 Task: Search one way flight ticket for 4 adults, 2 children, 2 infants in seat and 1 infant on lap in premium economy from Erie: Erie International Airport (tom Ridge Field) to Raleigh: Raleigh-durham International Airport on 8-5-2023. Choice of flights is Royal air maroc. Number of bags: 2 checked bags. Price is upto 108000. Outbound departure time preference is 15:15.
Action: Mouse moved to (262, 252)
Screenshot: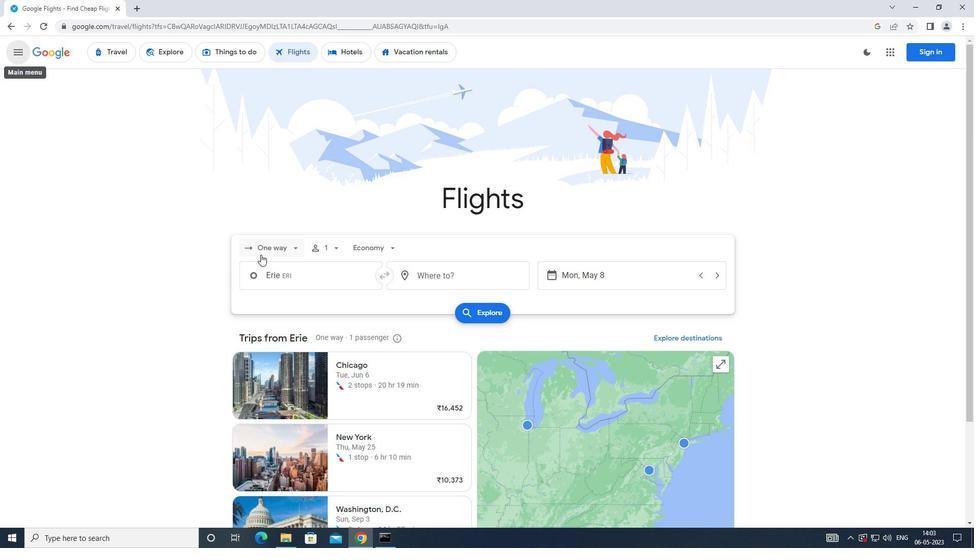 
Action: Mouse pressed left at (262, 252)
Screenshot: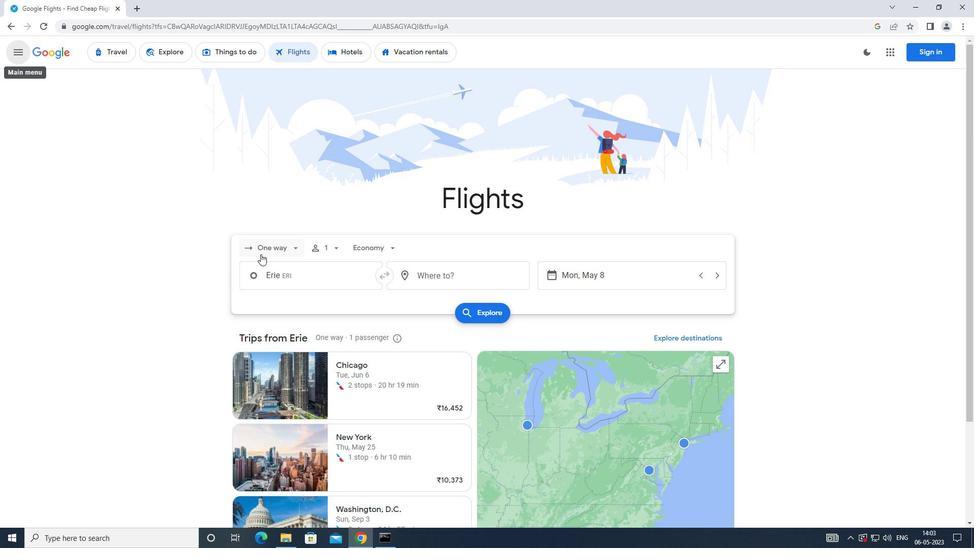 
Action: Mouse moved to (276, 289)
Screenshot: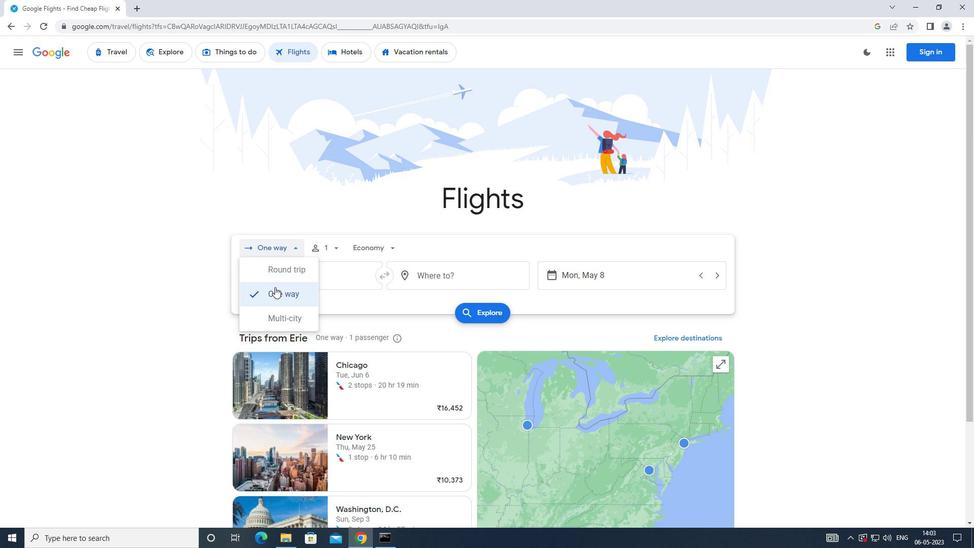 
Action: Mouse pressed left at (276, 289)
Screenshot: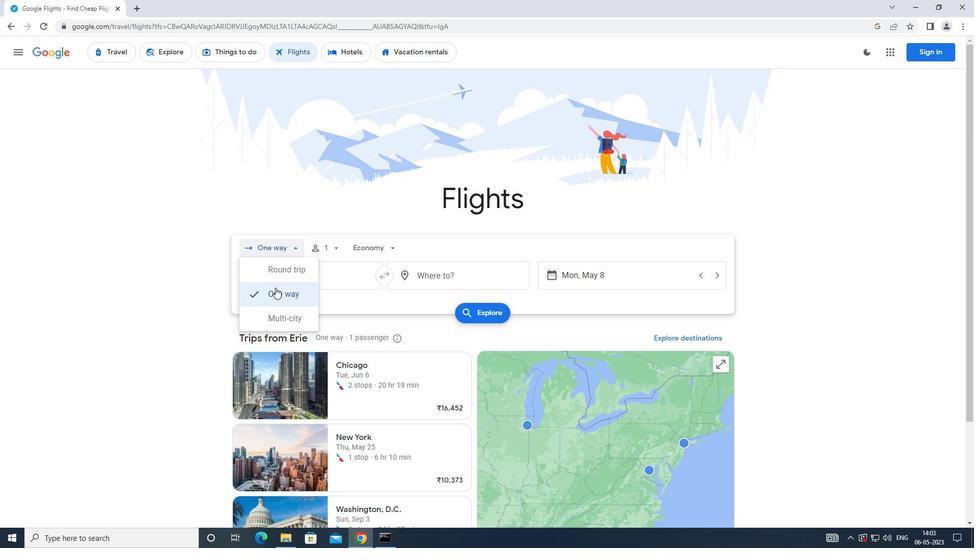 
Action: Mouse moved to (332, 248)
Screenshot: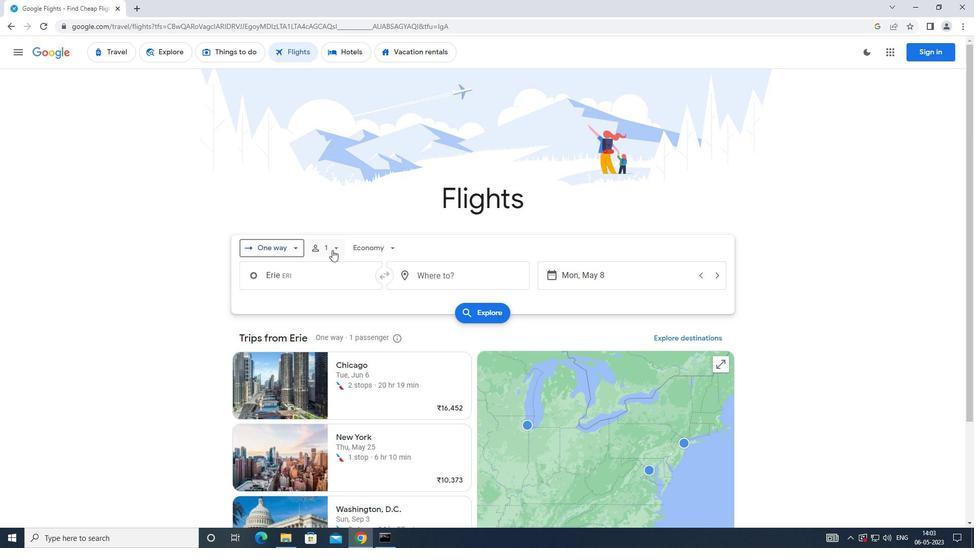 
Action: Mouse pressed left at (332, 248)
Screenshot: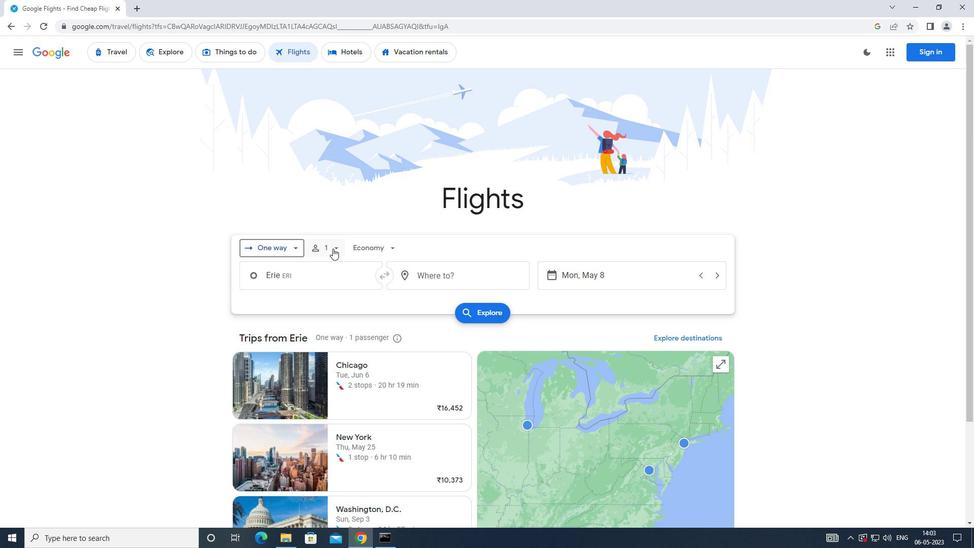
Action: Mouse moved to (411, 273)
Screenshot: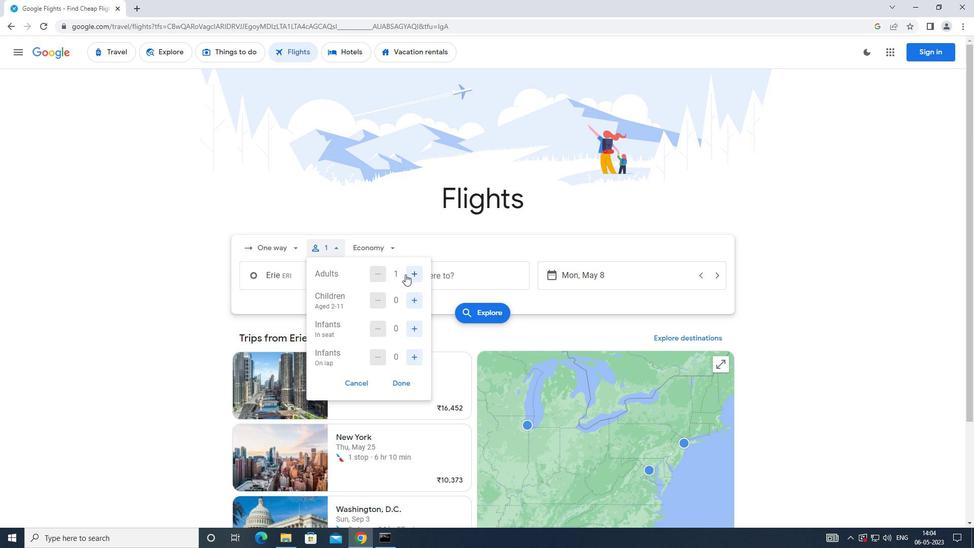 
Action: Mouse pressed left at (411, 273)
Screenshot: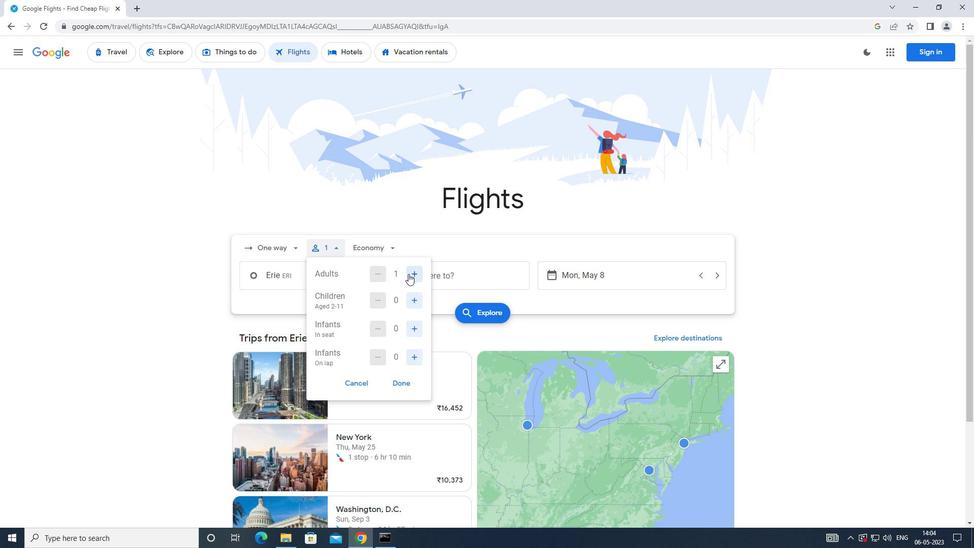 
Action: Mouse pressed left at (411, 273)
Screenshot: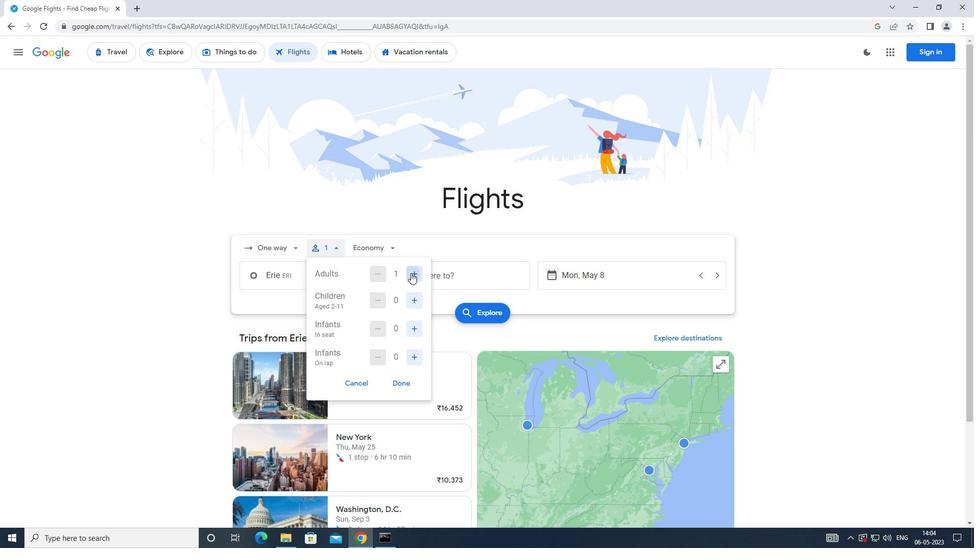 
Action: Mouse pressed left at (411, 273)
Screenshot: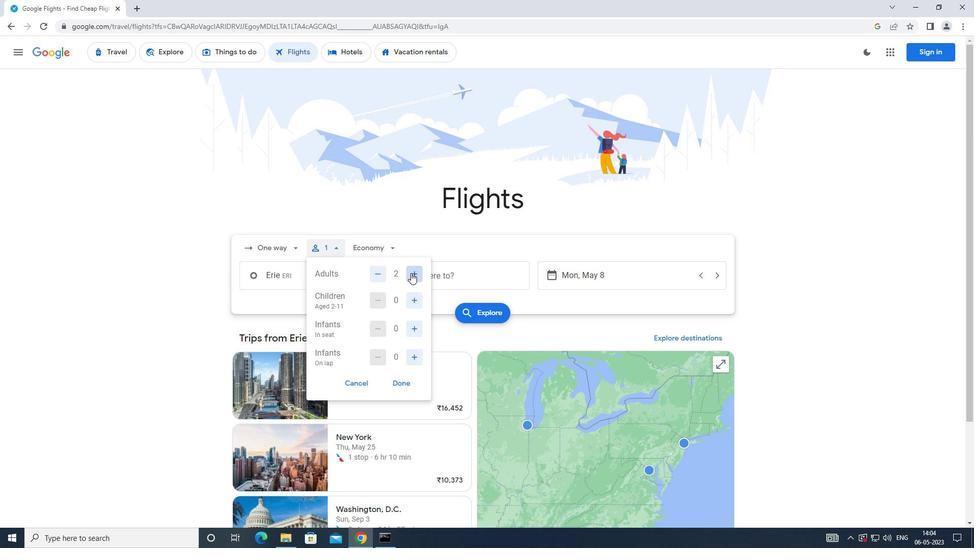 
Action: Mouse moved to (411, 297)
Screenshot: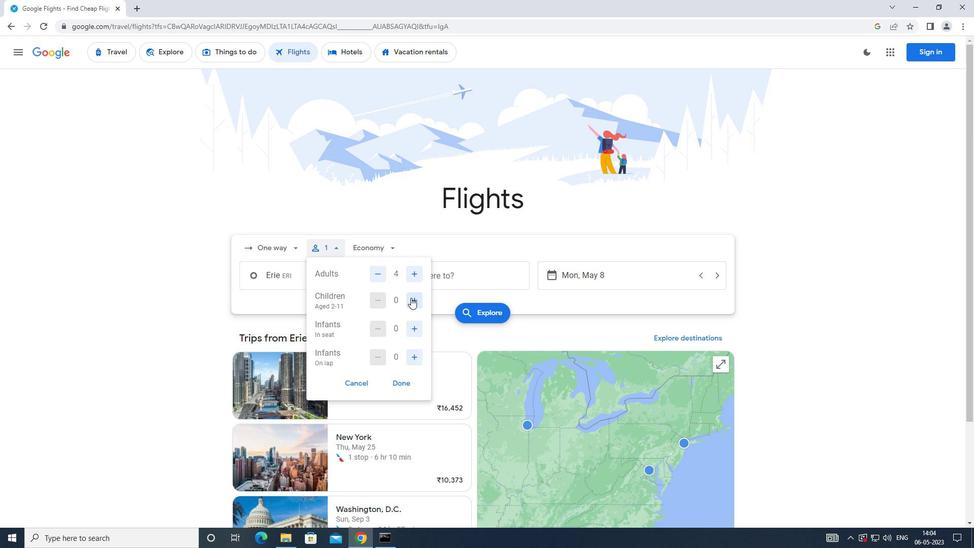 
Action: Mouse pressed left at (411, 297)
Screenshot: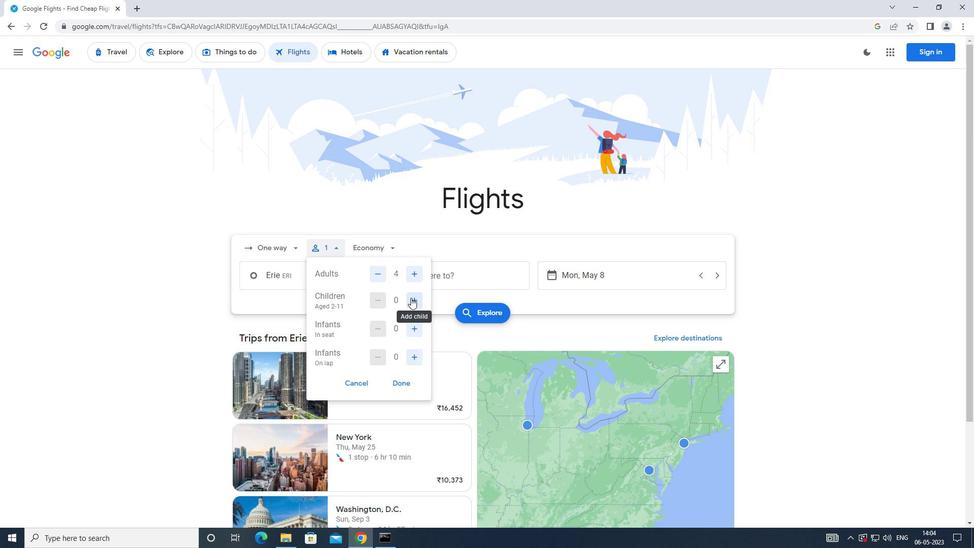 
Action: Mouse moved to (411, 298)
Screenshot: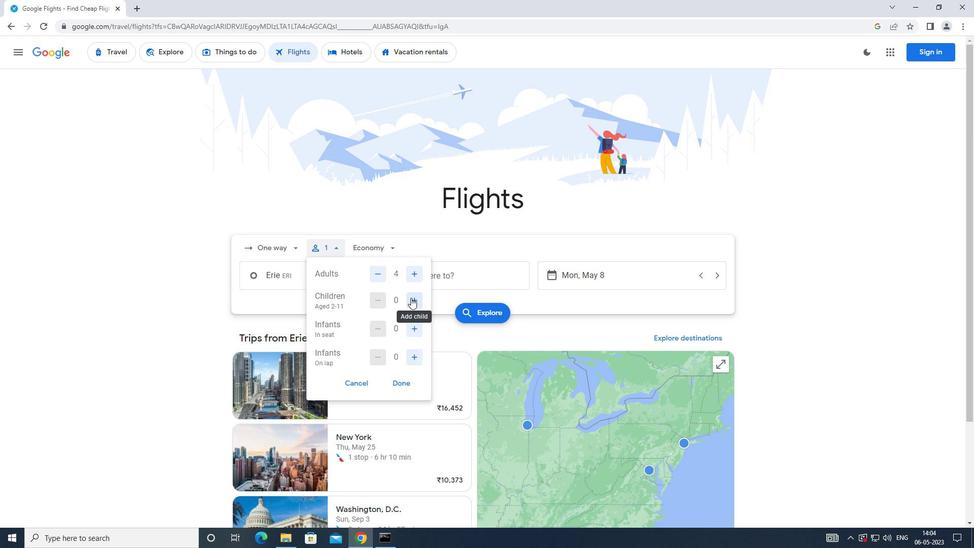 
Action: Mouse pressed left at (411, 298)
Screenshot: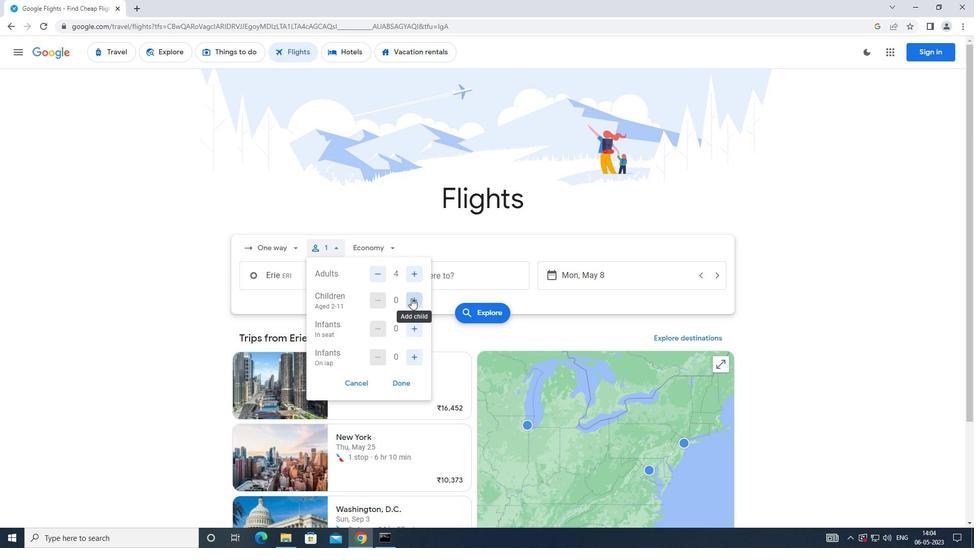 
Action: Mouse moved to (416, 326)
Screenshot: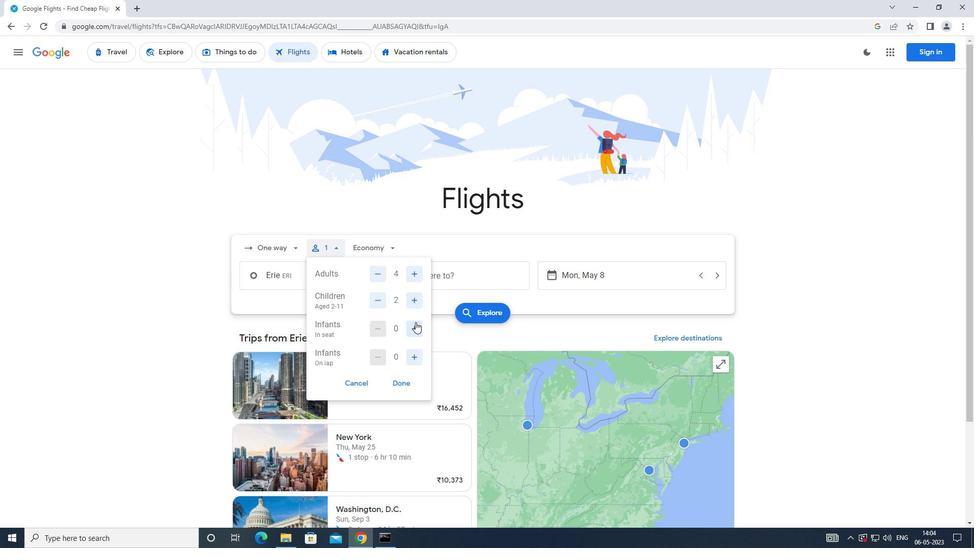 
Action: Mouse pressed left at (416, 326)
Screenshot: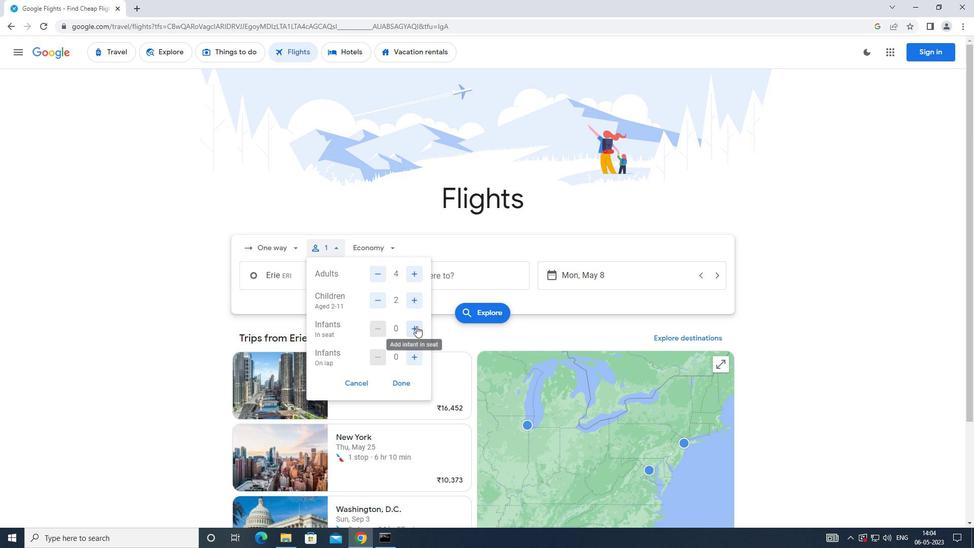 
Action: Mouse pressed left at (416, 326)
Screenshot: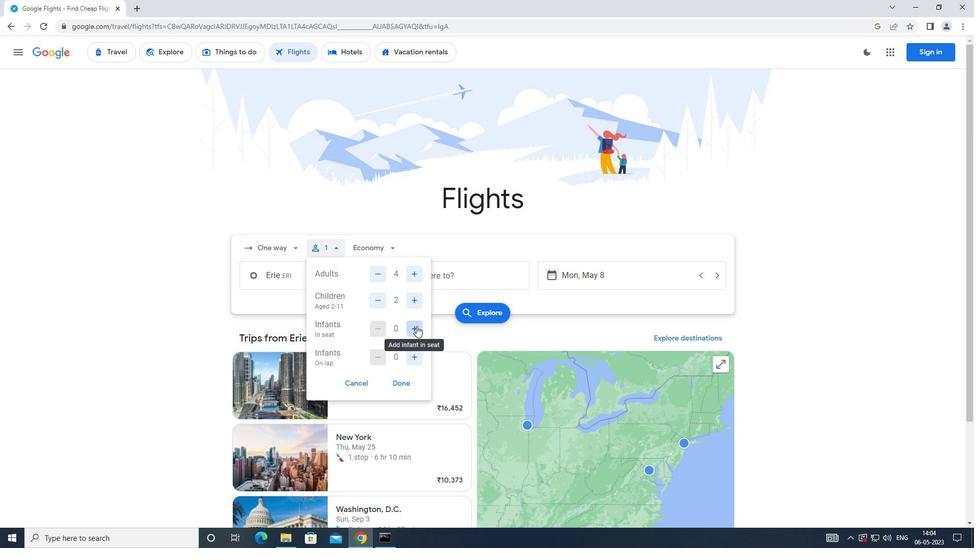 
Action: Mouse moved to (413, 353)
Screenshot: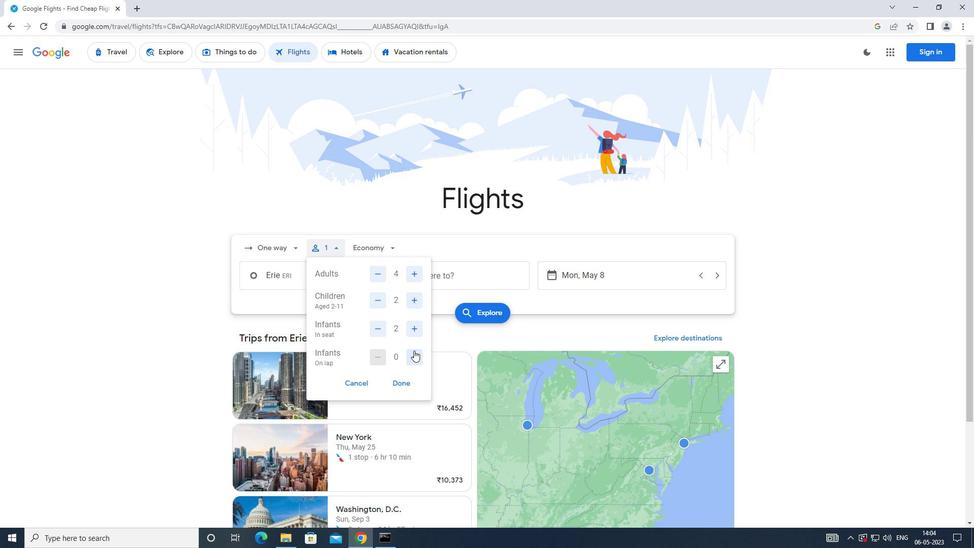 
Action: Mouse pressed left at (413, 353)
Screenshot: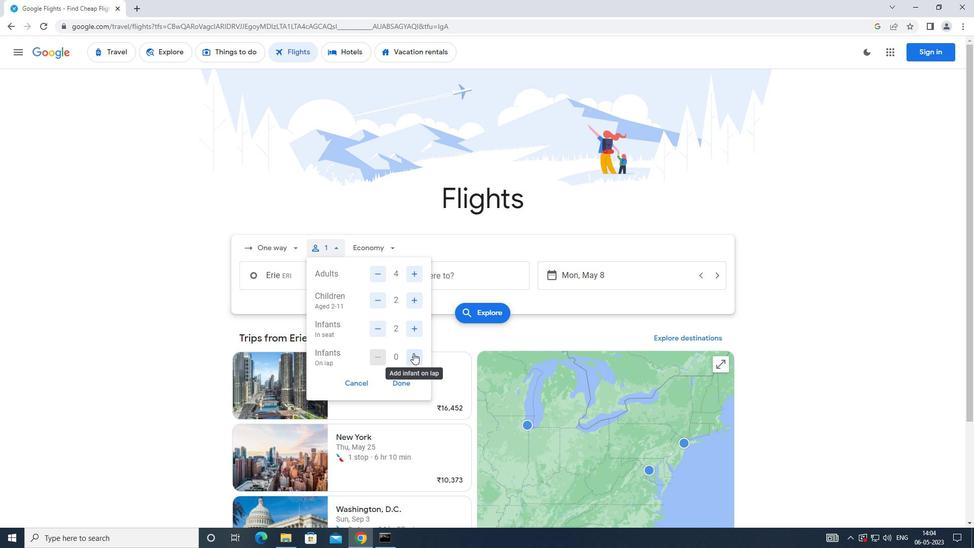 
Action: Mouse moved to (405, 385)
Screenshot: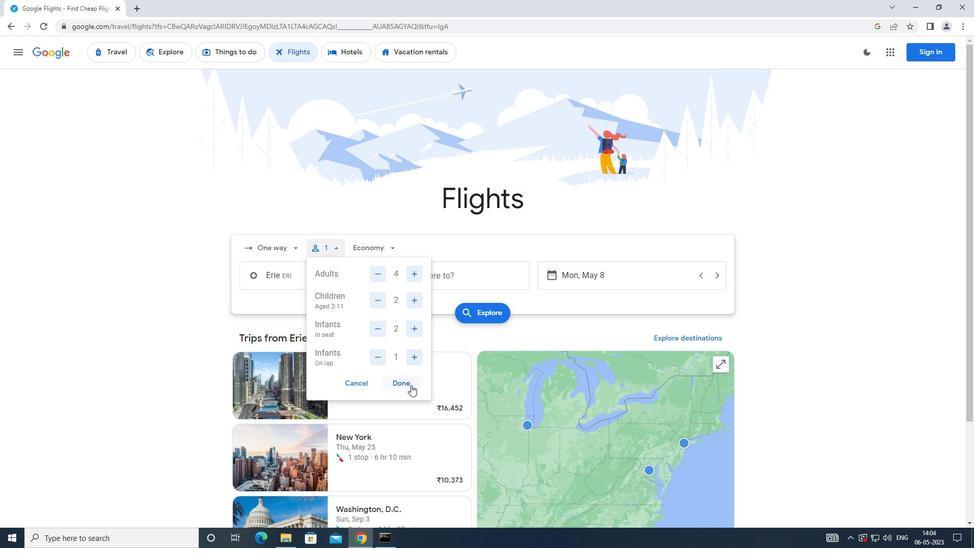 
Action: Mouse pressed left at (405, 385)
Screenshot: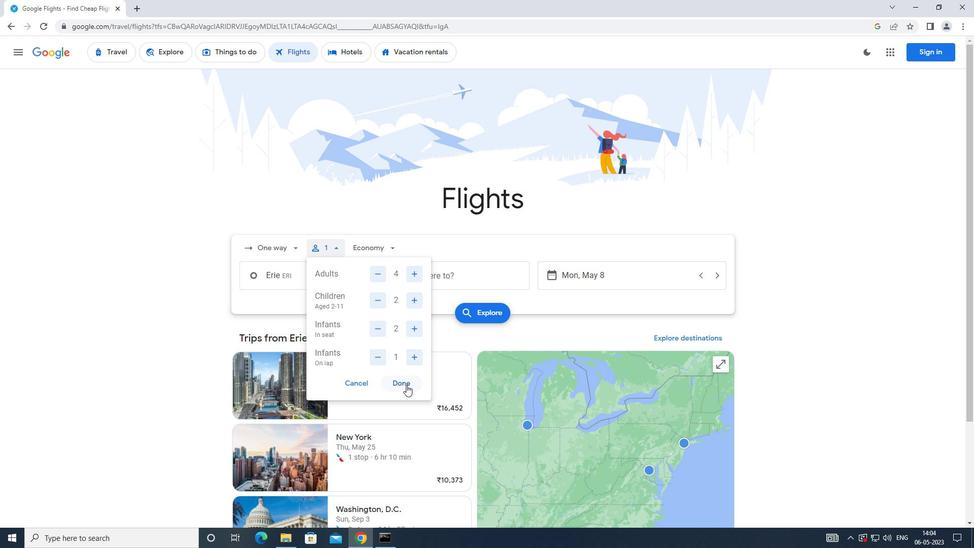 
Action: Mouse moved to (369, 247)
Screenshot: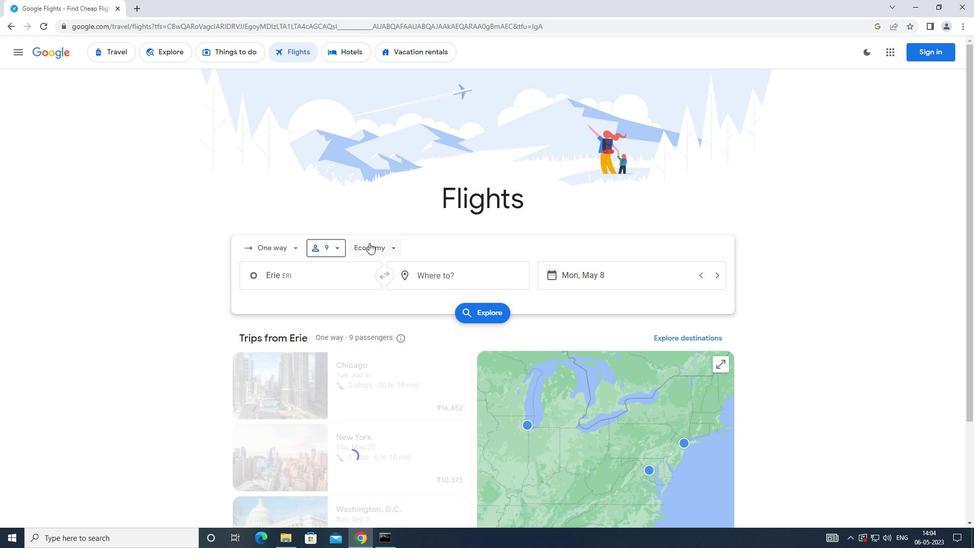 
Action: Mouse pressed left at (369, 247)
Screenshot: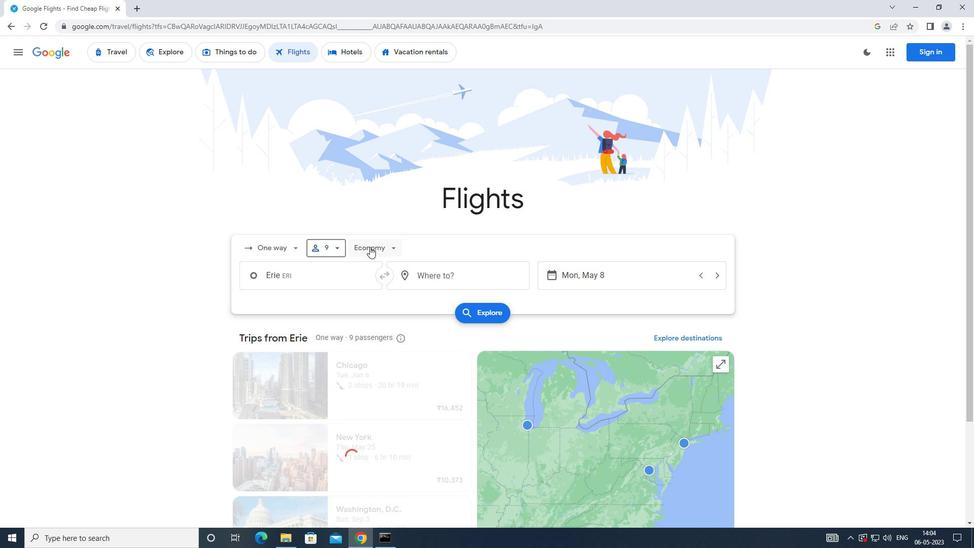 
Action: Mouse moved to (403, 303)
Screenshot: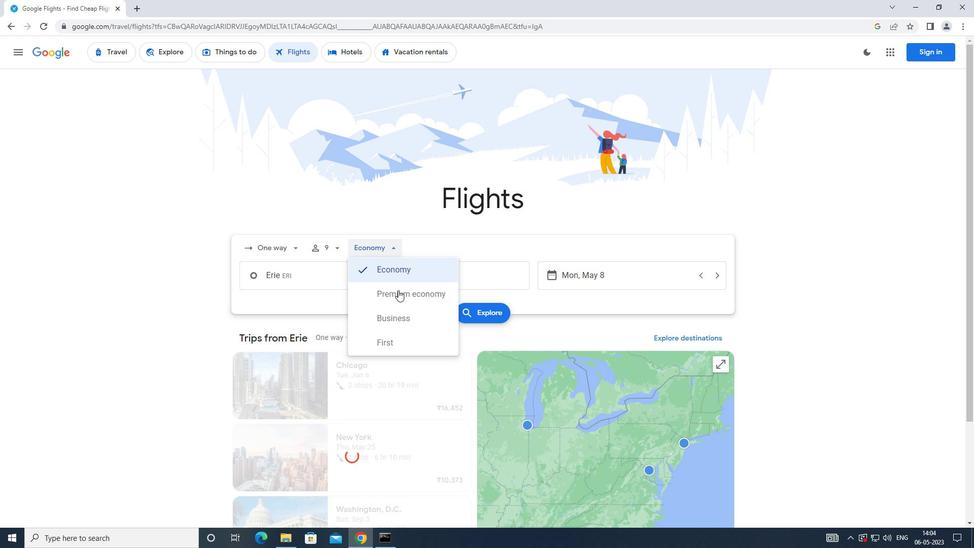 
Action: Mouse pressed left at (403, 303)
Screenshot: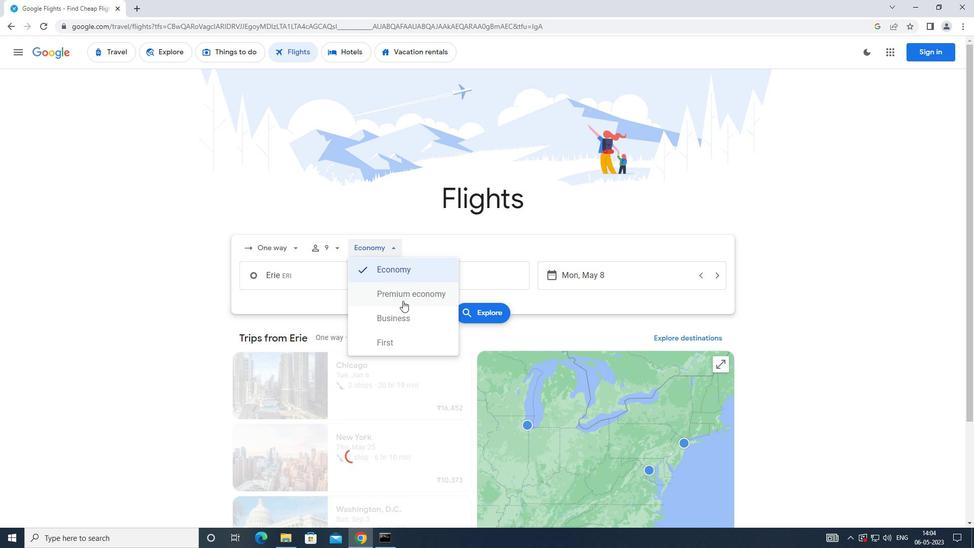 
Action: Mouse moved to (316, 282)
Screenshot: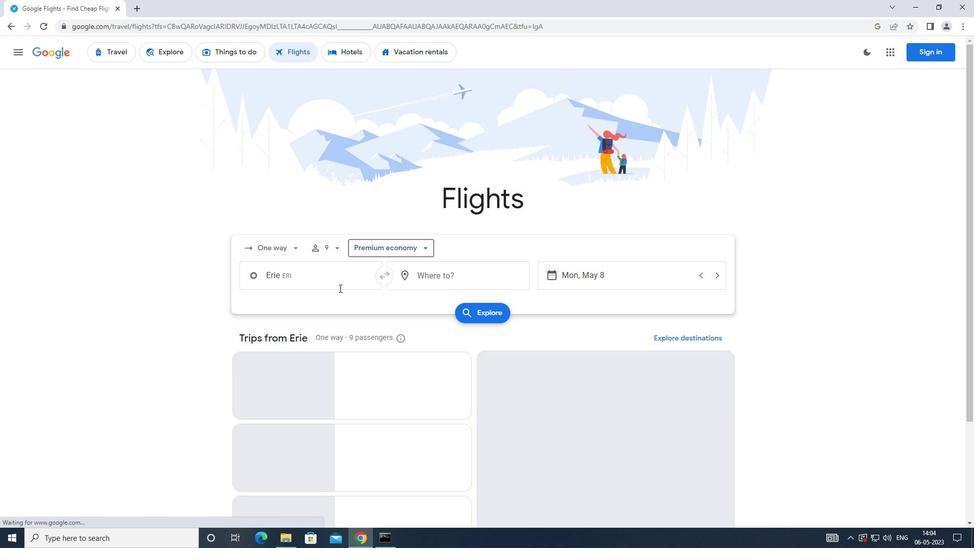 
Action: Mouse pressed left at (316, 282)
Screenshot: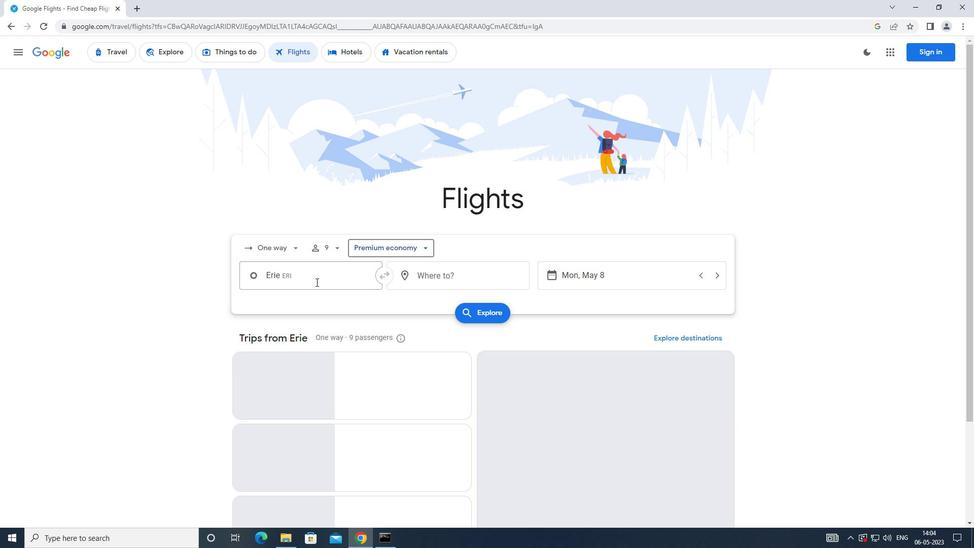 
Action: Key pressed <Key.caps_lock>e<Key.caps_lock>rie<Key.space>
Screenshot: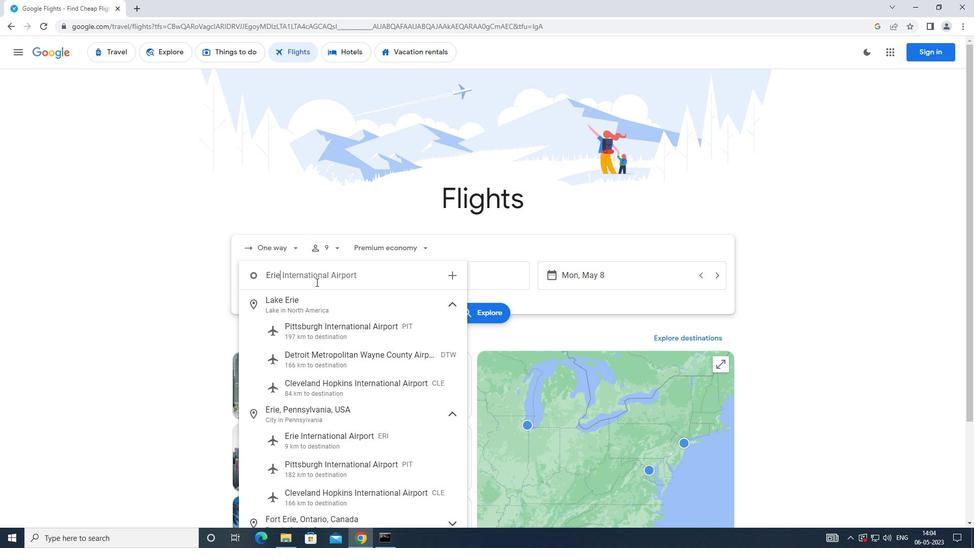 
Action: Mouse moved to (358, 434)
Screenshot: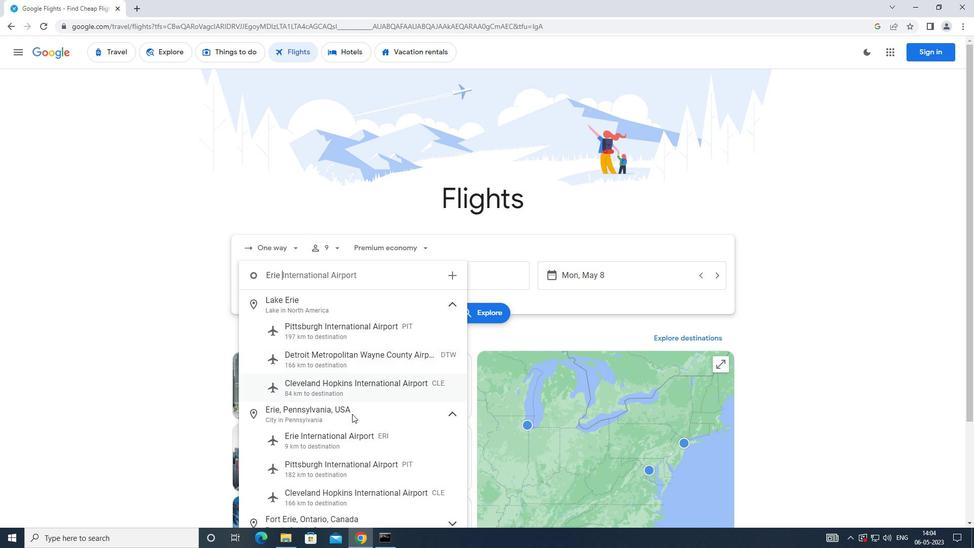 
Action: Mouse pressed left at (358, 434)
Screenshot: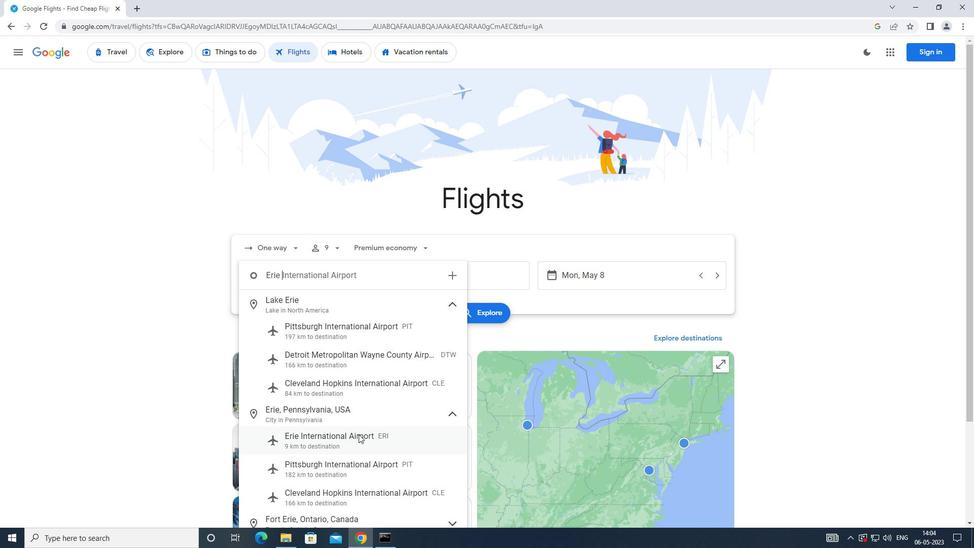 
Action: Mouse moved to (427, 279)
Screenshot: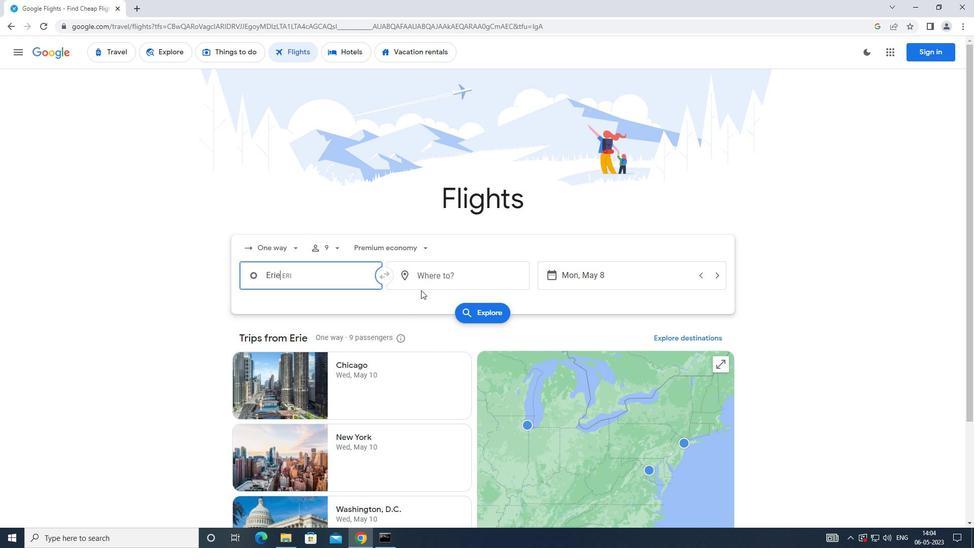 
Action: Mouse pressed left at (427, 279)
Screenshot: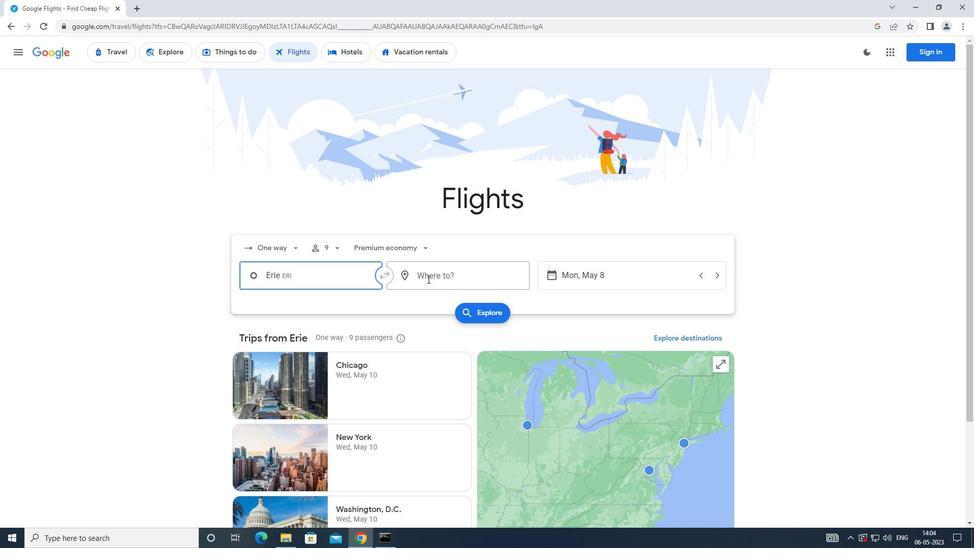 
Action: Mouse moved to (426, 294)
Screenshot: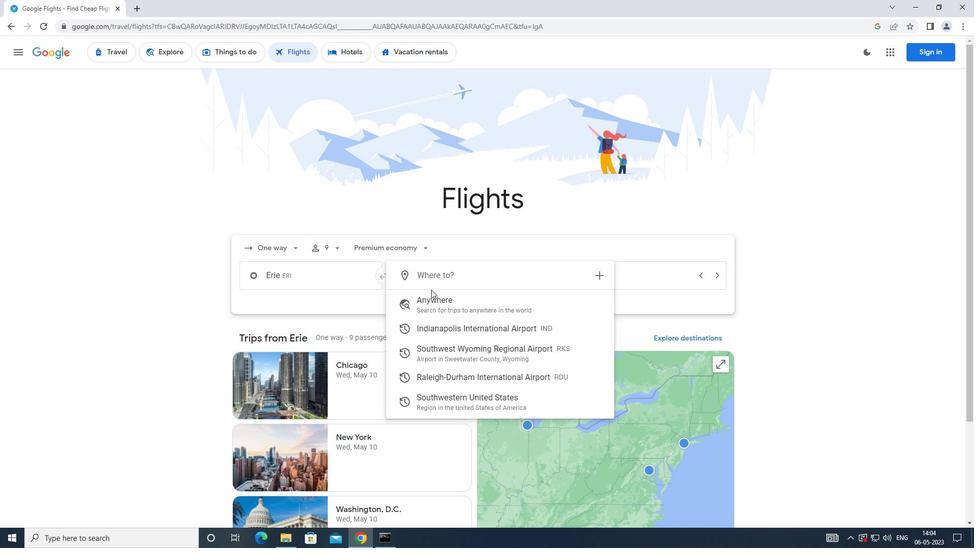 
Action: Key pressed <Key.caps_lock>r<Key.caps_lock>aleigh
Screenshot: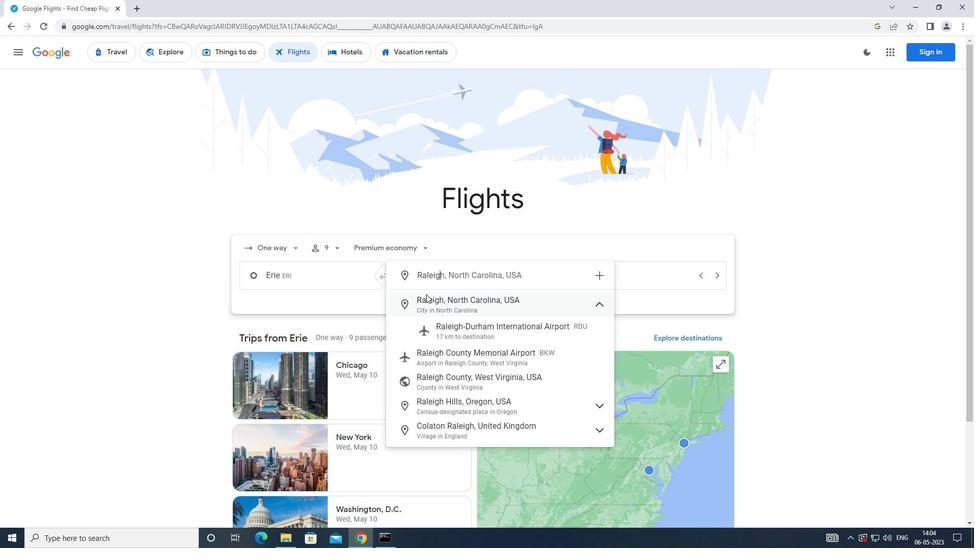 
Action: Mouse moved to (448, 328)
Screenshot: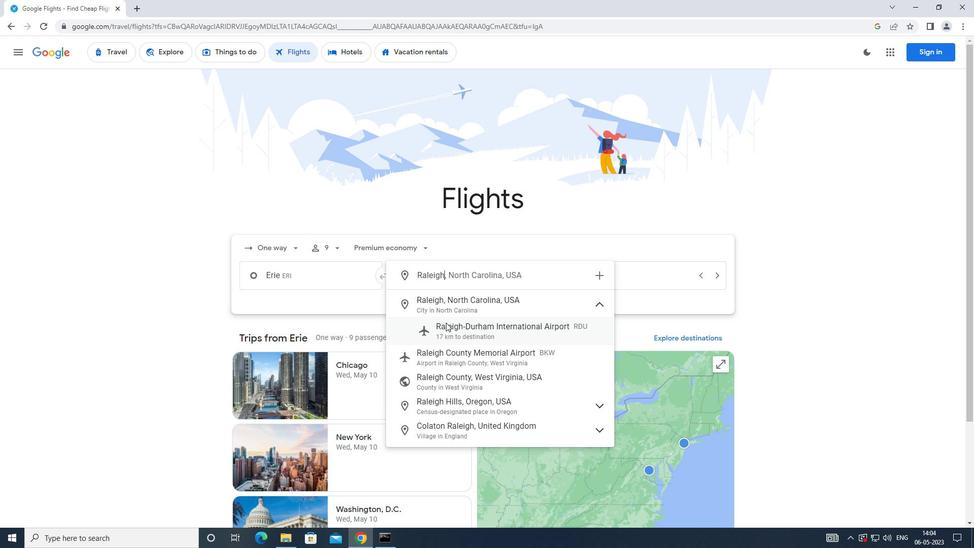 
Action: Mouse pressed left at (448, 328)
Screenshot: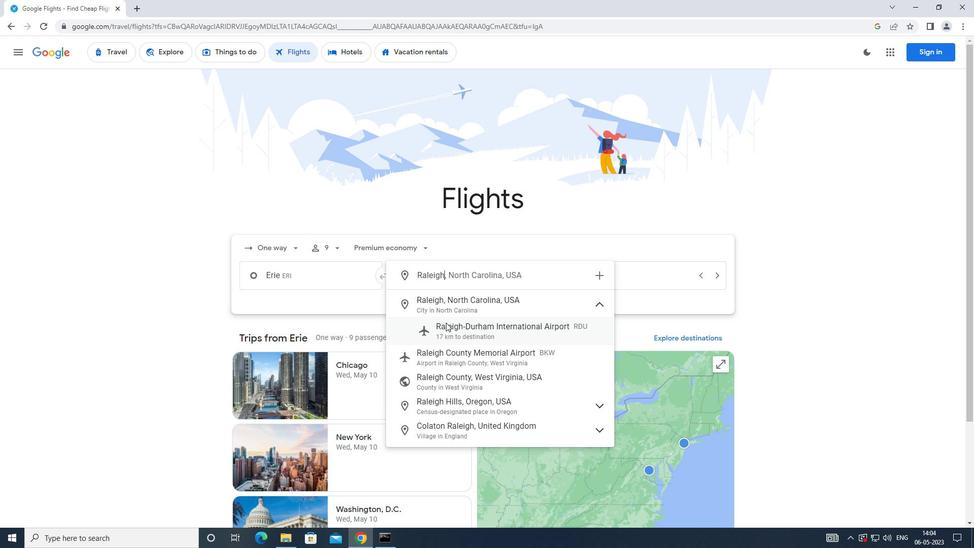 
Action: Mouse moved to (555, 271)
Screenshot: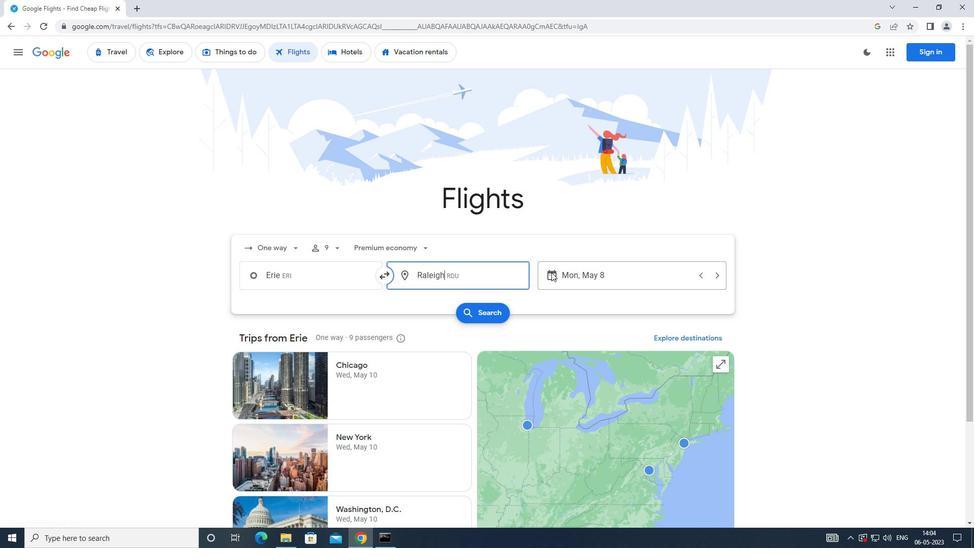 
Action: Mouse pressed left at (555, 271)
Screenshot: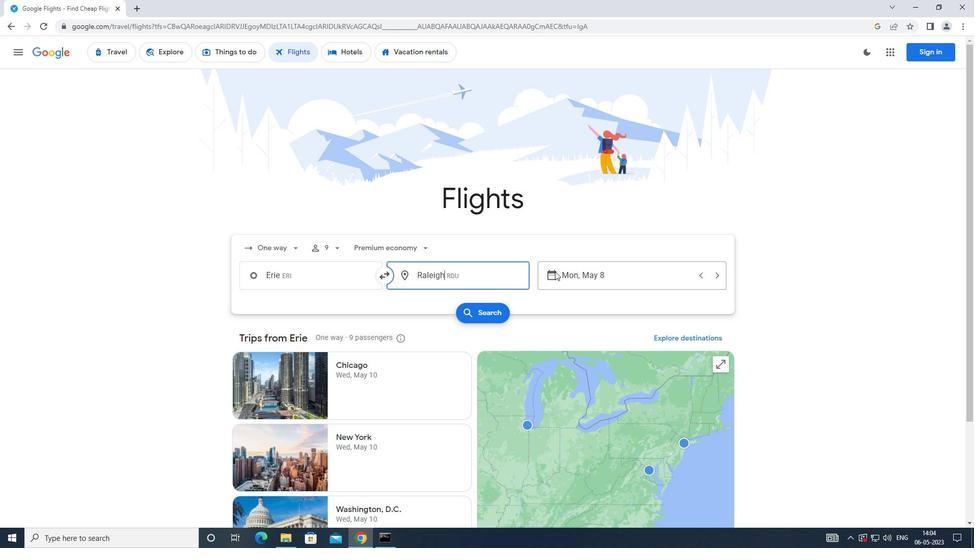 
Action: Mouse moved to (394, 362)
Screenshot: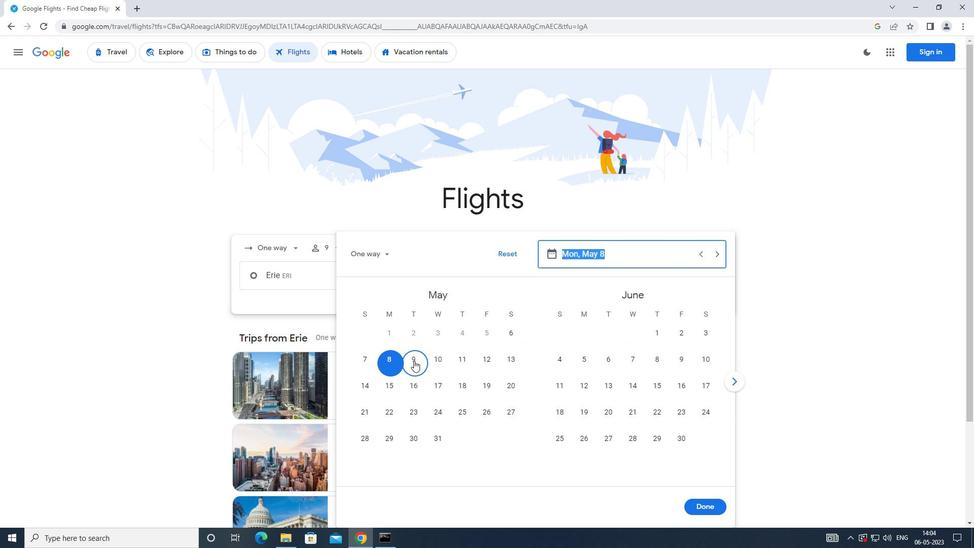 
Action: Mouse pressed left at (394, 362)
Screenshot: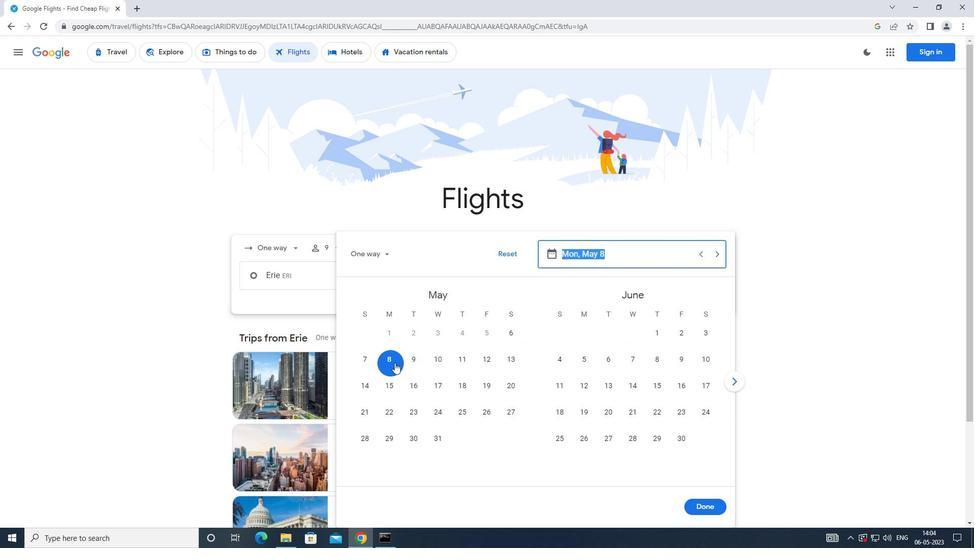 
Action: Mouse moved to (718, 511)
Screenshot: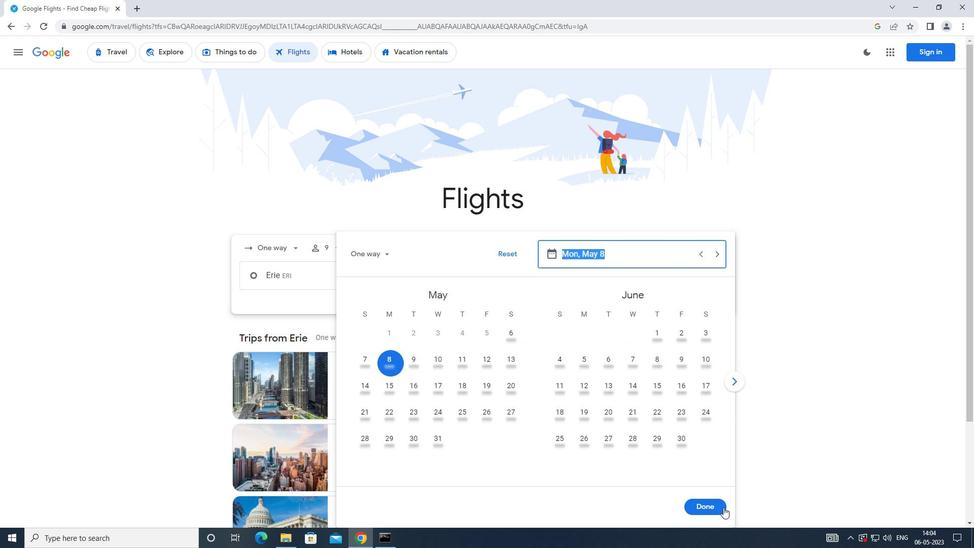 
Action: Mouse pressed left at (718, 511)
Screenshot: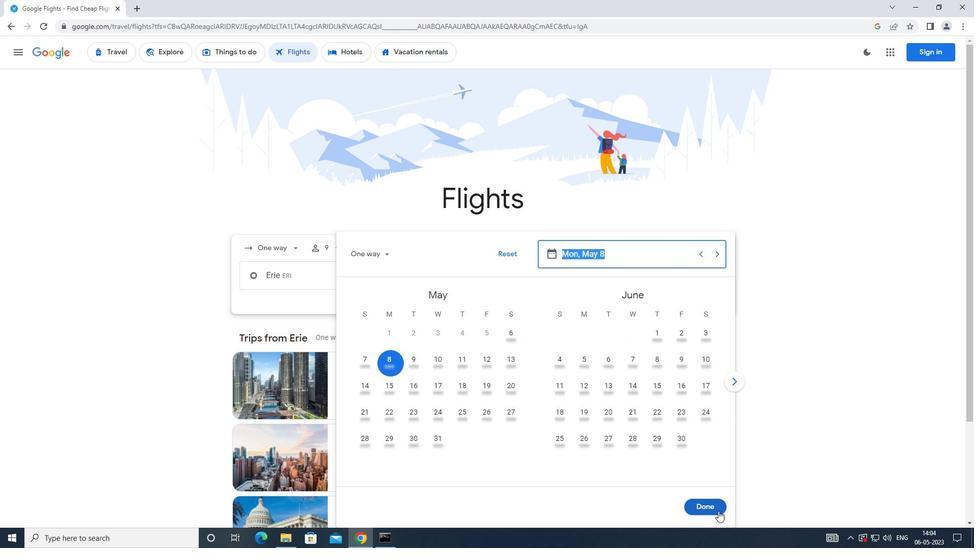 
Action: Mouse moved to (482, 321)
Screenshot: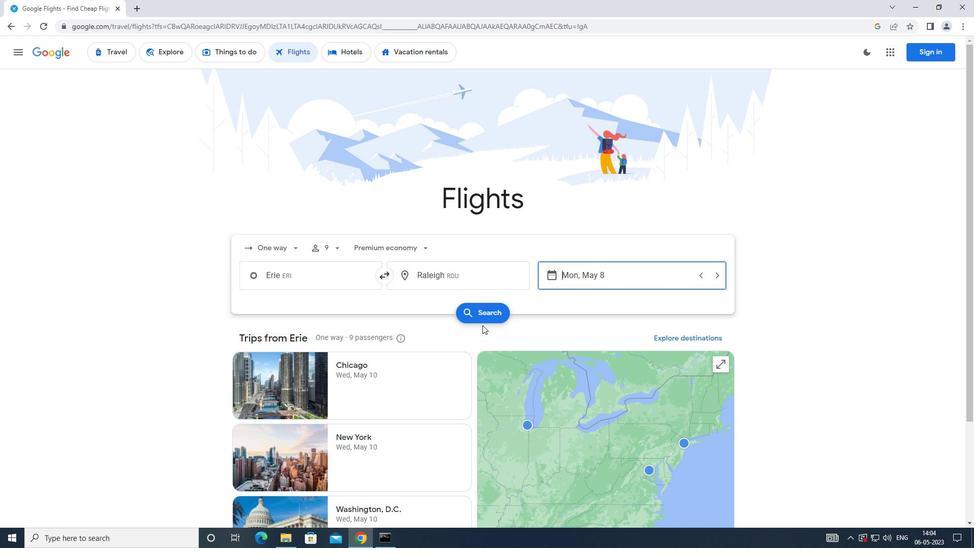 
Action: Mouse pressed left at (482, 321)
Screenshot: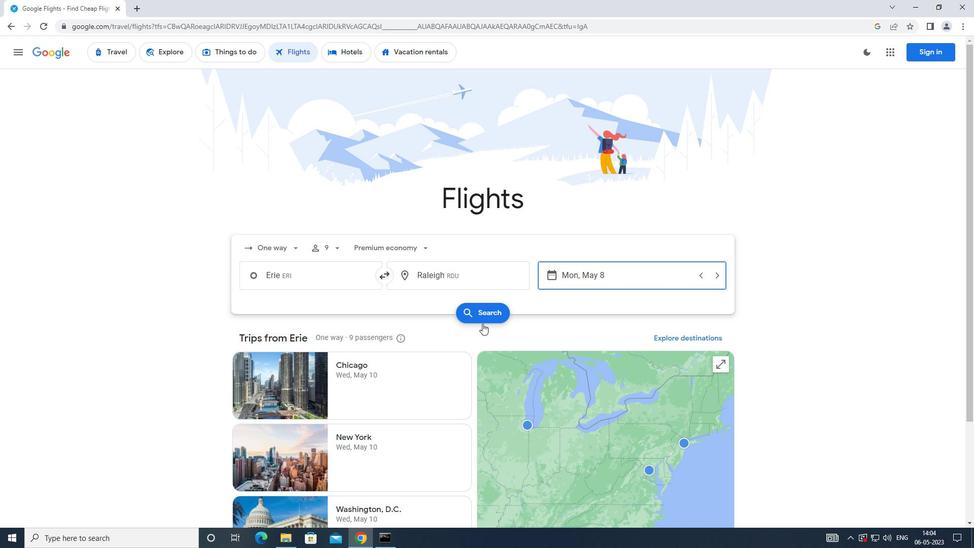 
Action: Mouse moved to (248, 151)
Screenshot: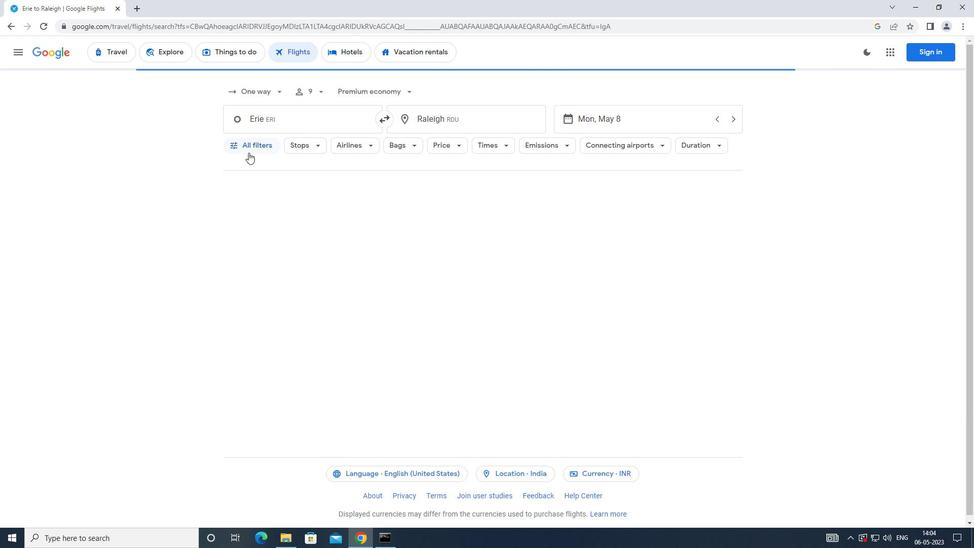 
Action: Mouse pressed left at (248, 151)
Screenshot: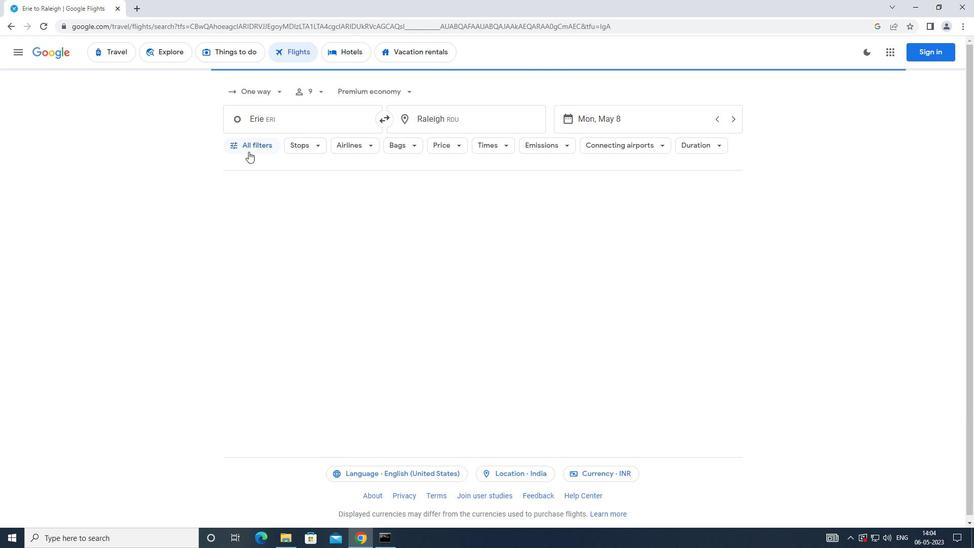 
Action: Mouse moved to (369, 360)
Screenshot: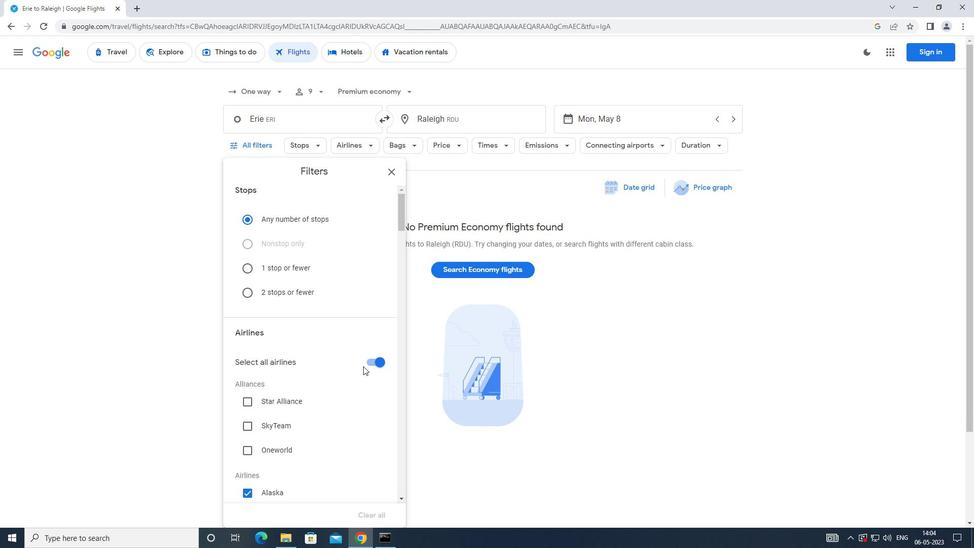 
Action: Mouse pressed left at (369, 360)
Screenshot: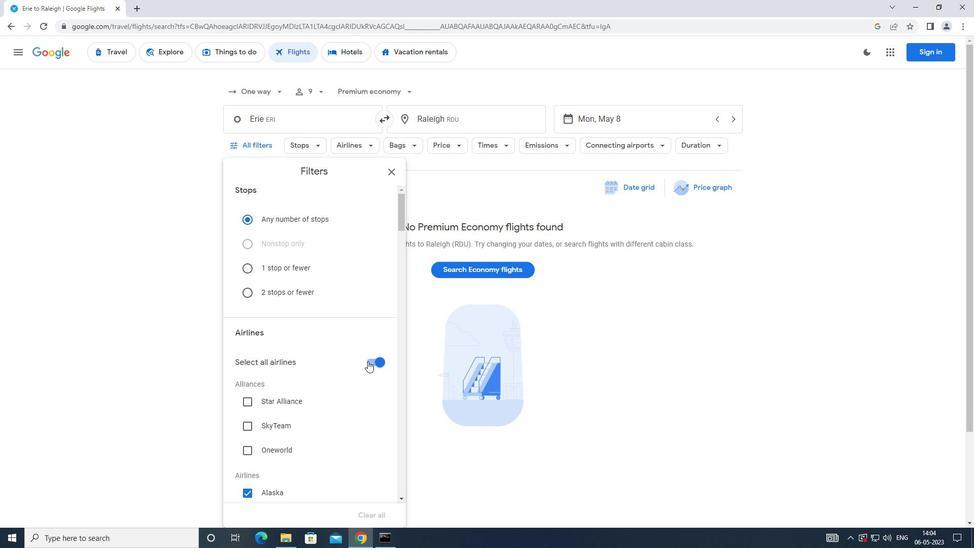 
Action: Mouse moved to (323, 365)
Screenshot: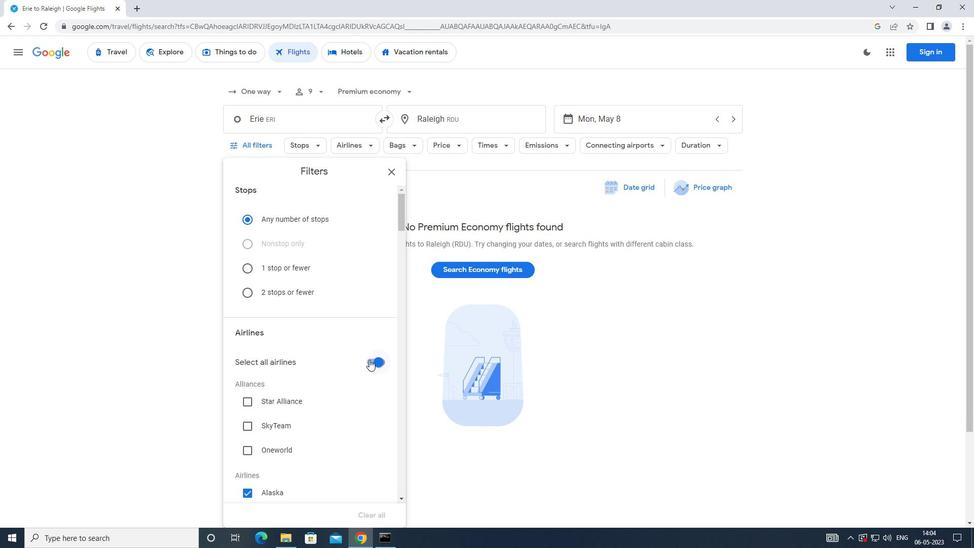 
Action: Mouse scrolled (323, 364) with delta (0, 0)
Screenshot: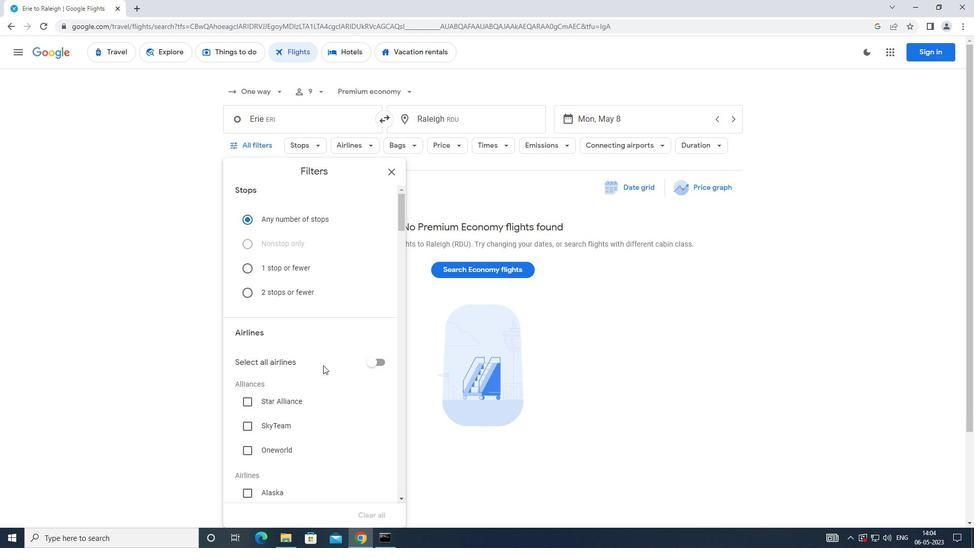 
Action: Mouse scrolled (323, 364) with delta (0, 0)
Screenshot: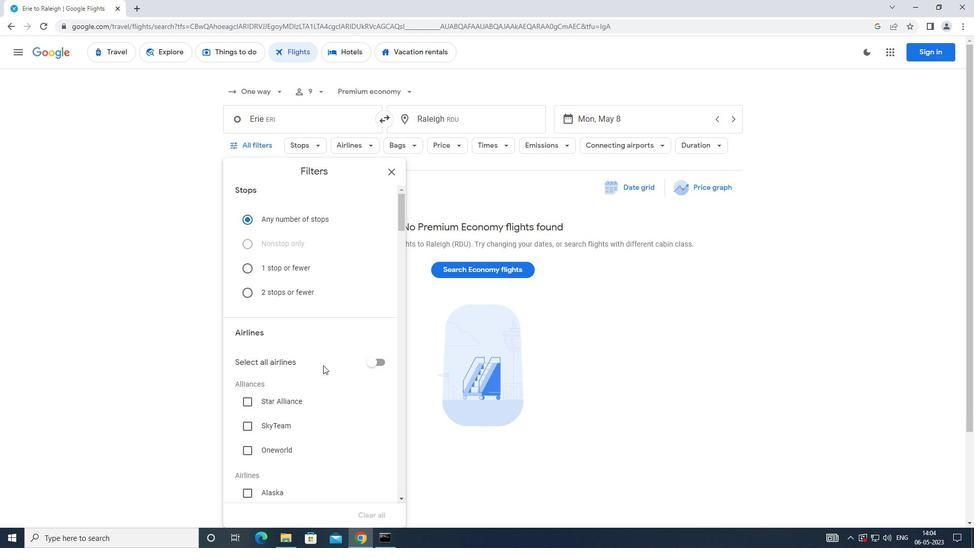 
Action: Mouse scrolled (323, 364) with delta (0, 0)
Screenshot: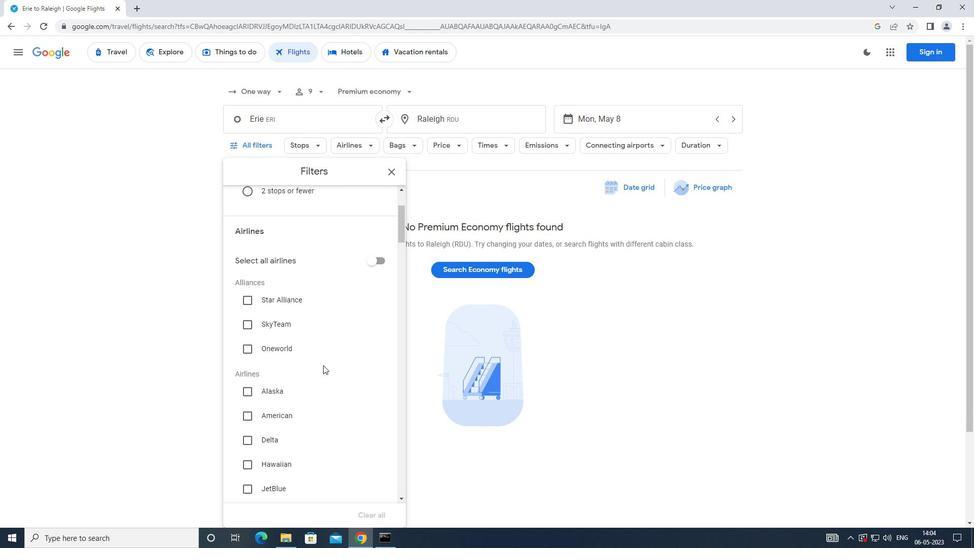 
Action: Mouse scrolled (323, 364) with delta (0, 0)
Screenshot: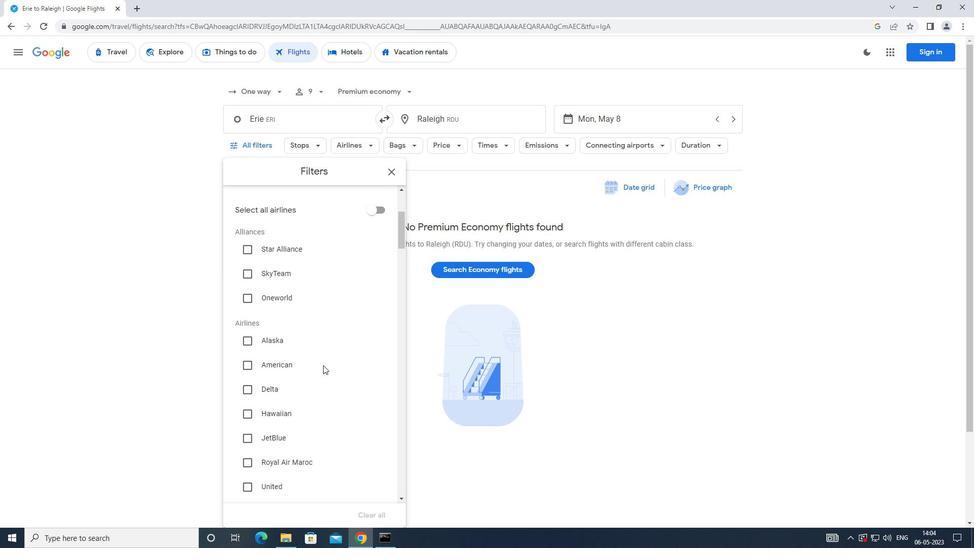
Action: Mouse moved to (250, 415)
Screenshot: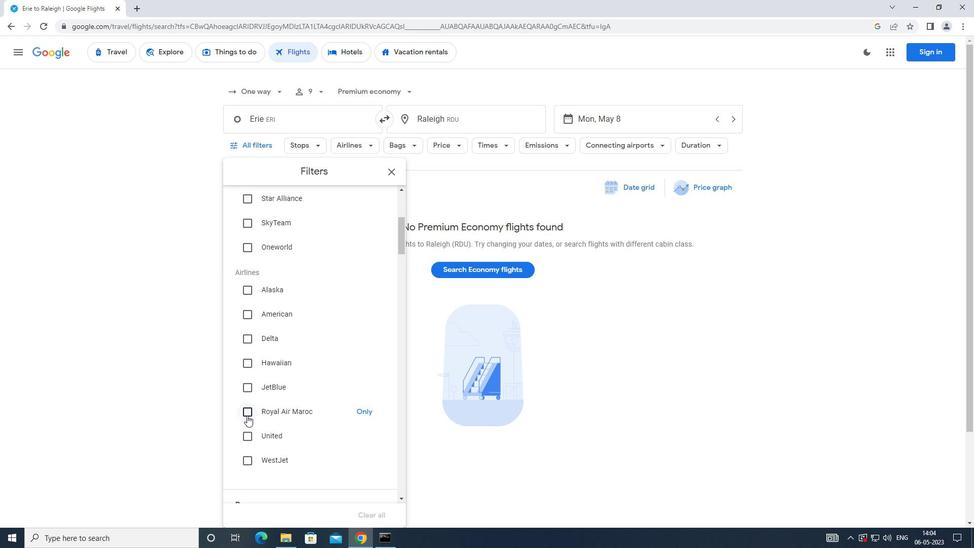 
Action: Mouse pressed left at (250, 415)
Screenshot: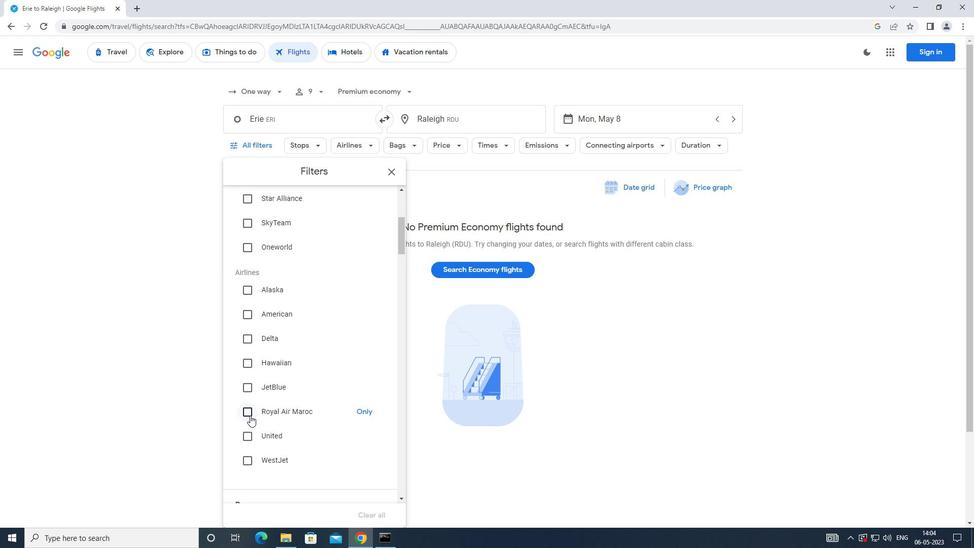 
Action: Mouse moved to (278, 389)
Screenshot: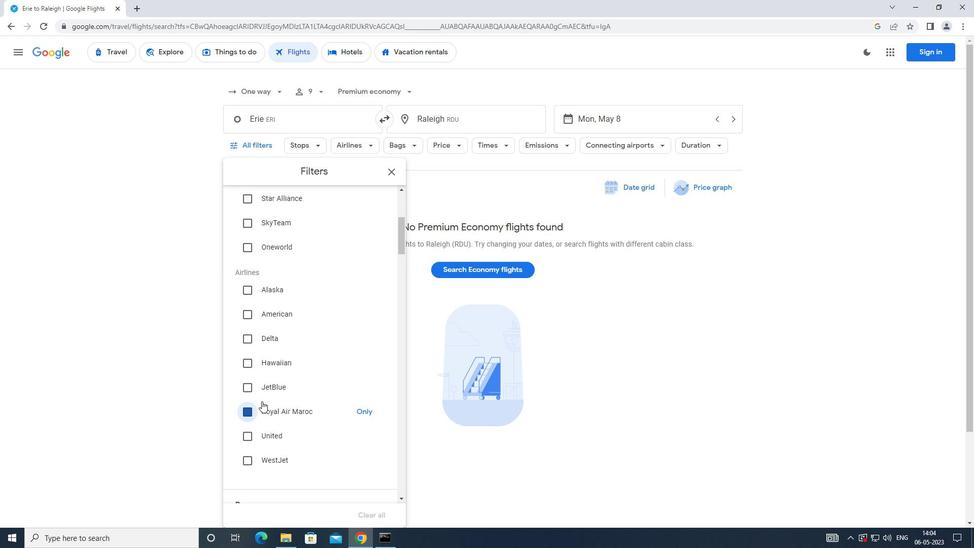
Action: Mouse scrolled (278, 388) with delta (0, 0)
Screenshot: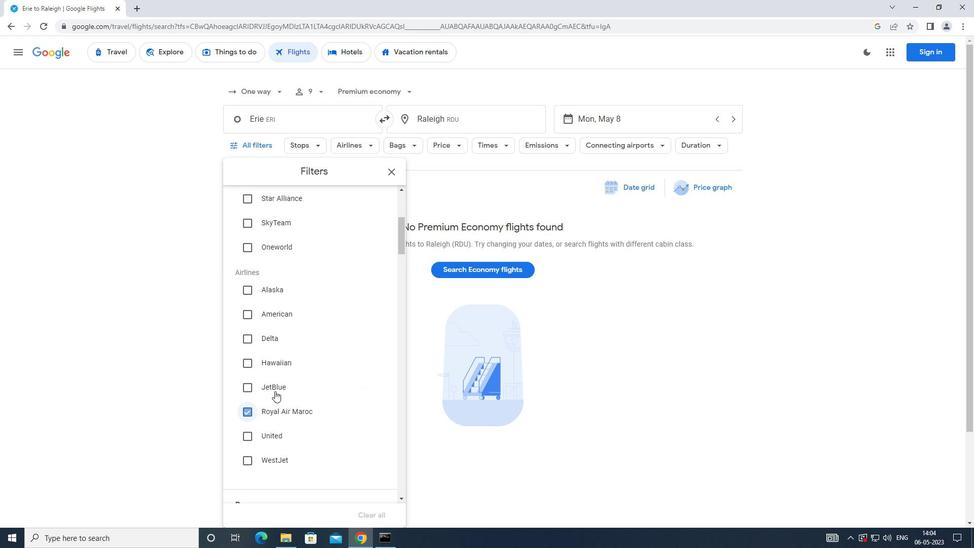 
Action: Mouse scrolled (278, 388) with delta (0, 0)
Screenshot: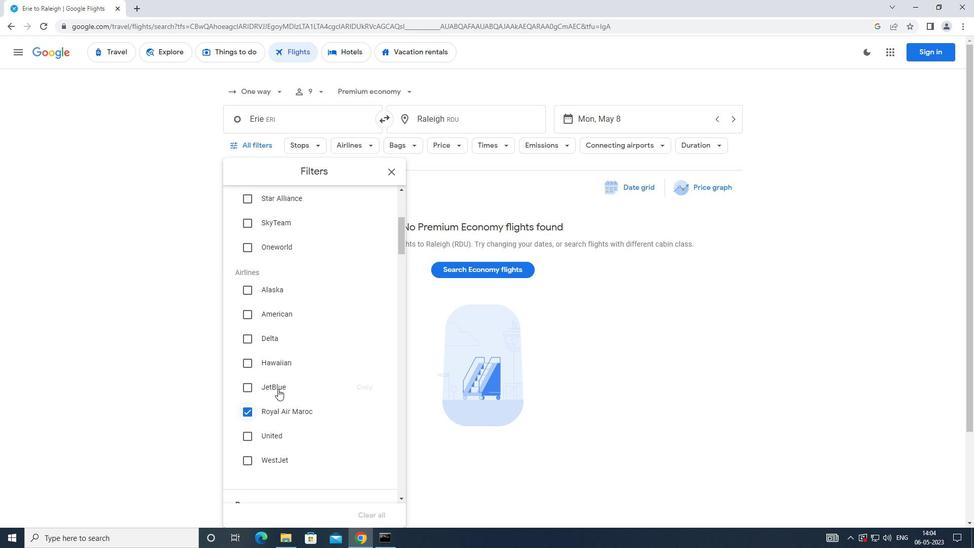 
Action: Mouse scrolled (278, 388) with delta (0, 0)
Screenshot: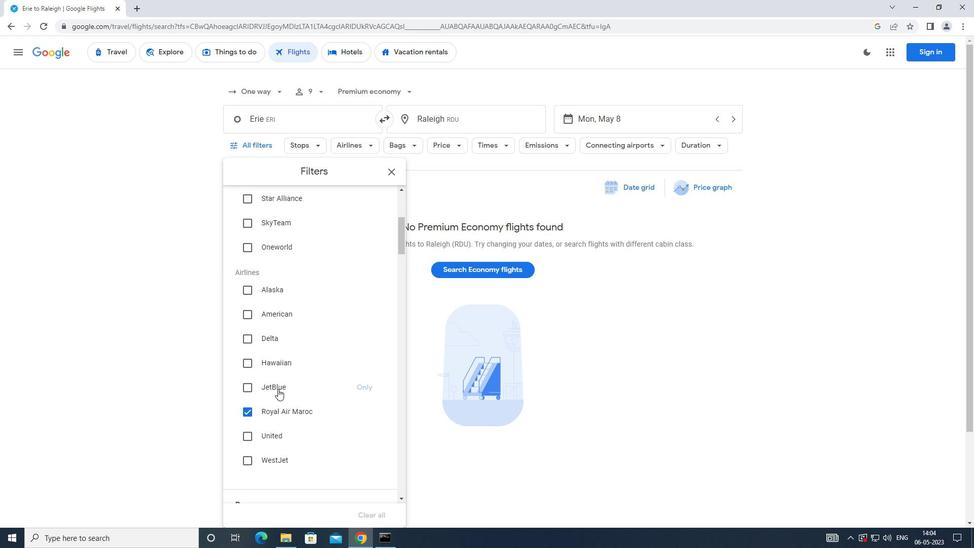 
Action: Mouse moved to (374, 400)
Screenshot: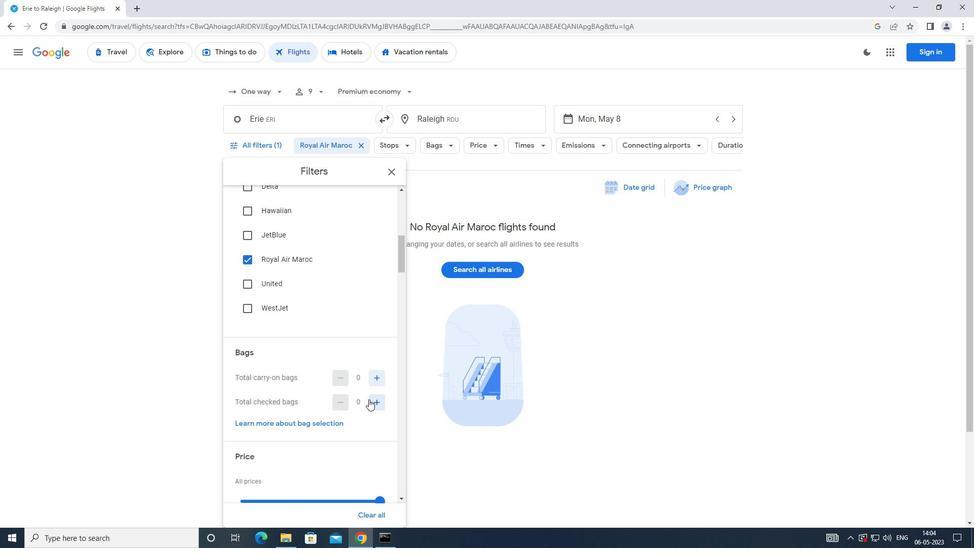 
Action: Mouse pressed left at (374, 400)
Screenshot: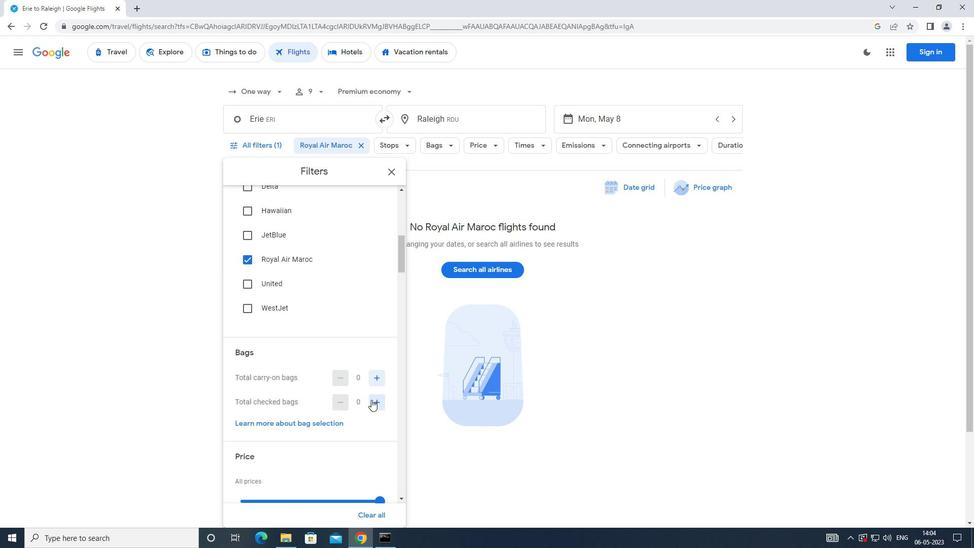
Action: Mouse pressed left at (374, 400)
Screenshot: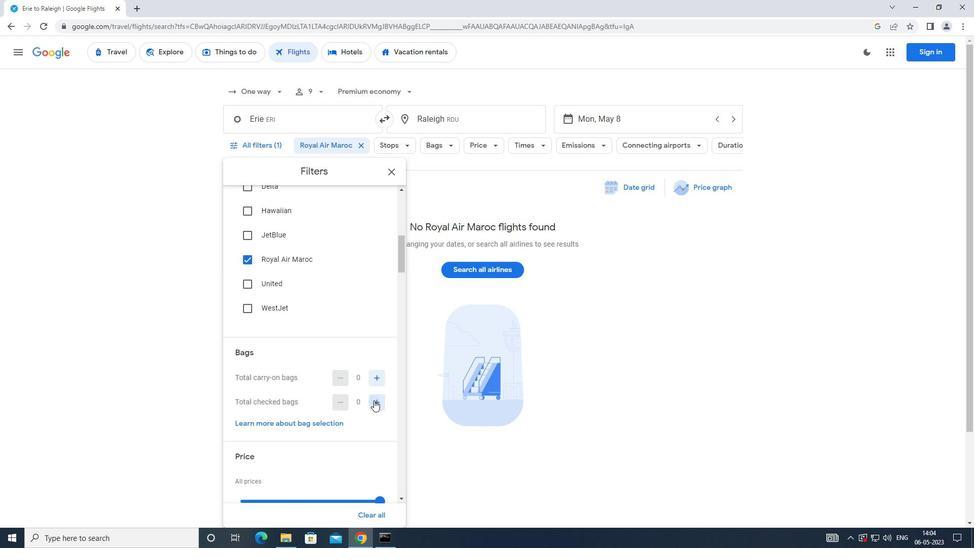 
Action: Mouse moved to (369, 399)
Screenshot: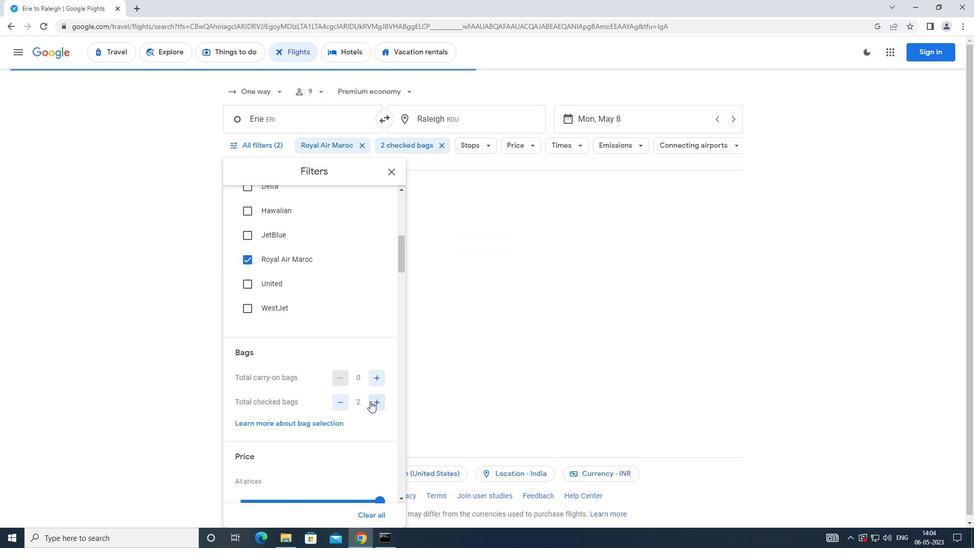 
Action: Mouse scrolled (369, 399) with delta (0, 0)
Screenshot: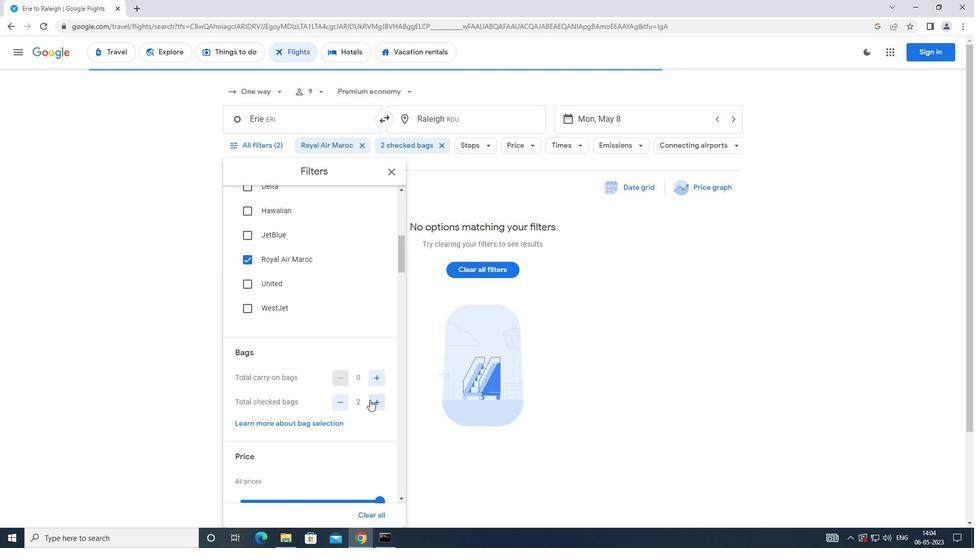 
Action: Mouse moved to (369, 399)
Screenshot: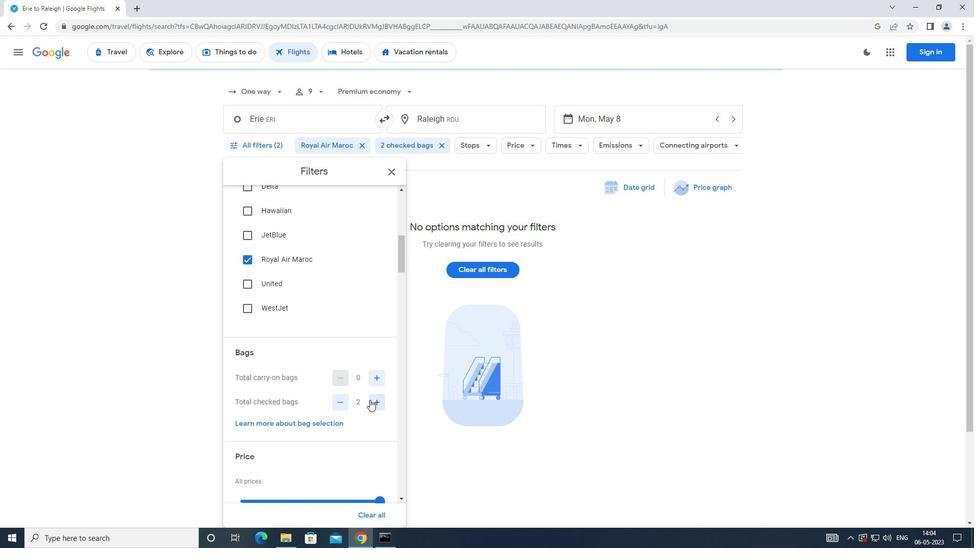 
Action: Mouse scrolled (369, 399) with delta (0, 0)
Screenshot: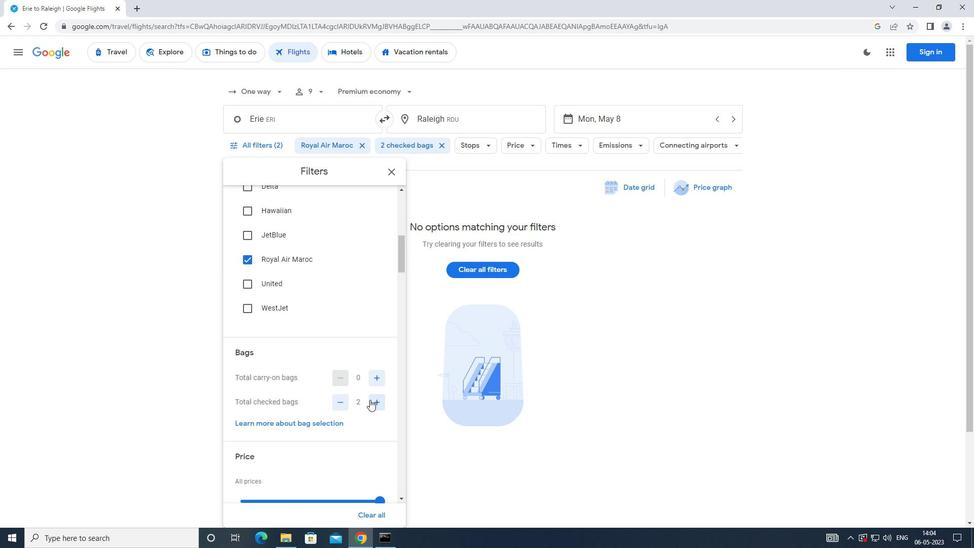 
Action: Mouse moved to (380, 402)
Screenshot: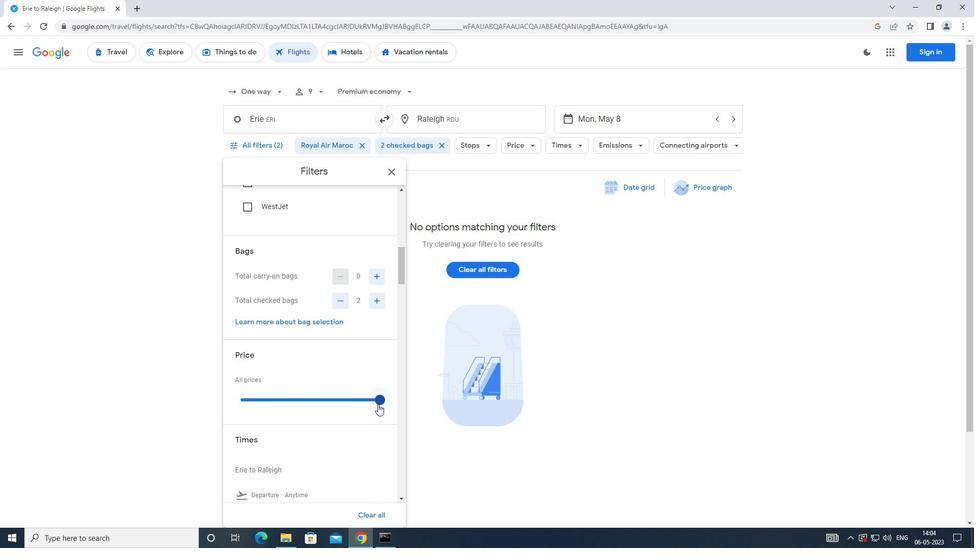 
Action: Mouse pressed left at (380, 402)
Screenshot: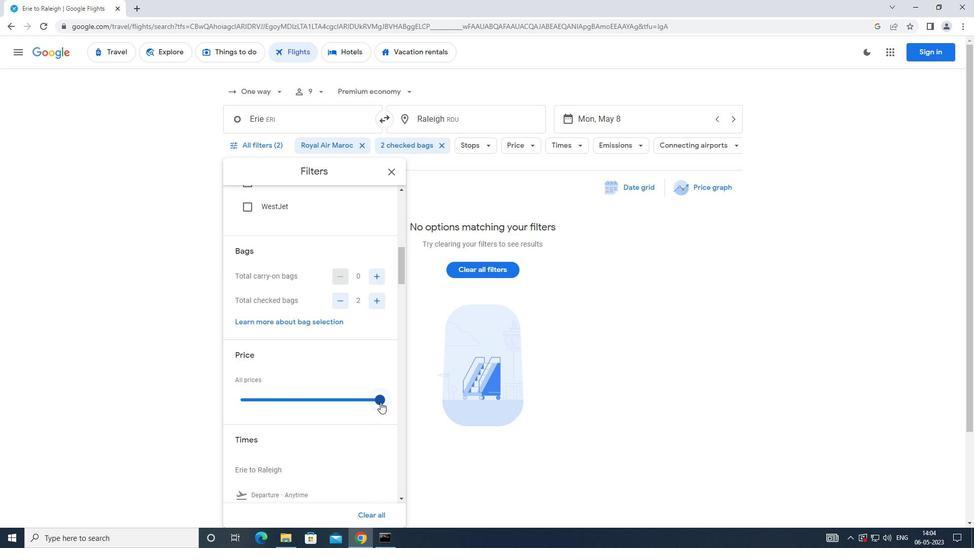 
Action: Mouse moved to (332, 383)
Screenshot: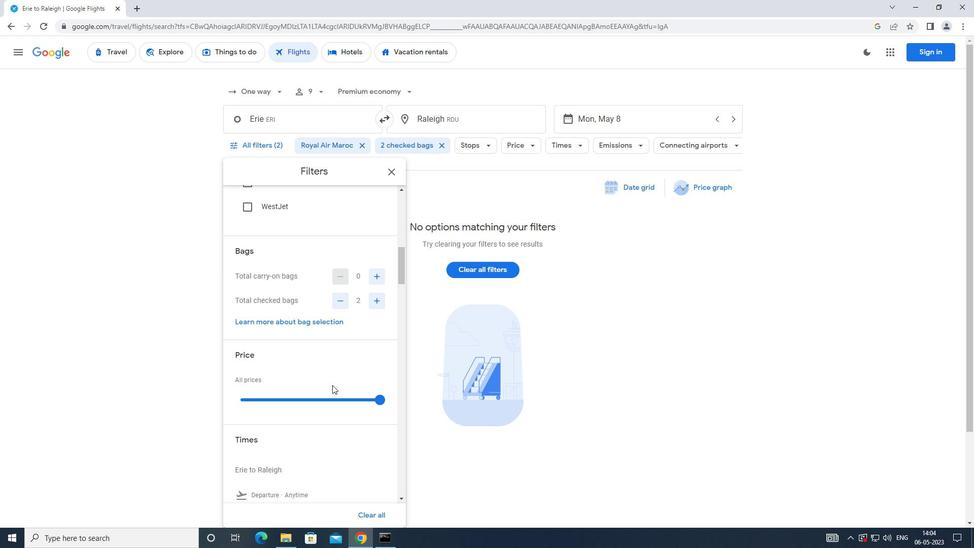 
Action: Mouse scrolled (332, 383) with delta (0, 0)
Screenshot: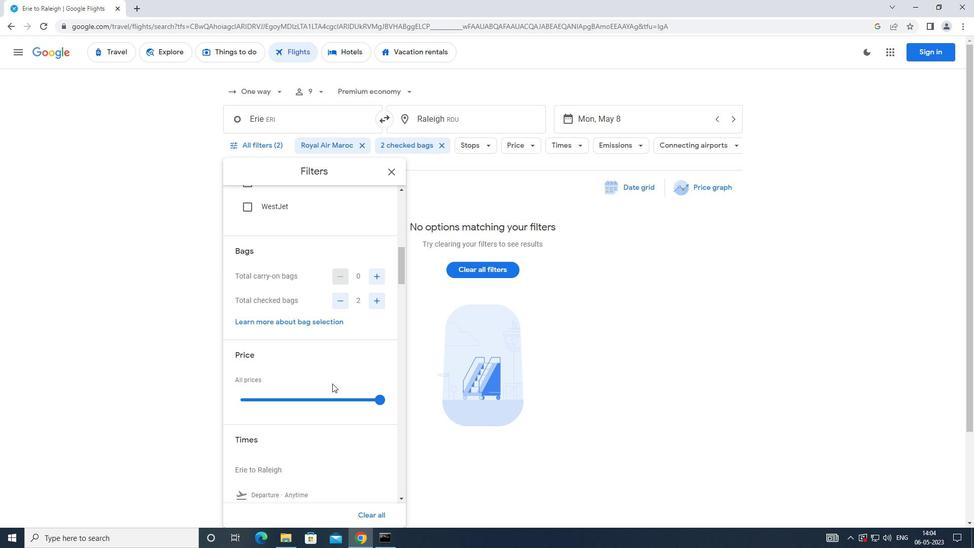 
Action: Mouse scrolled (332, 383) with delta (0, 0)
Screenshot: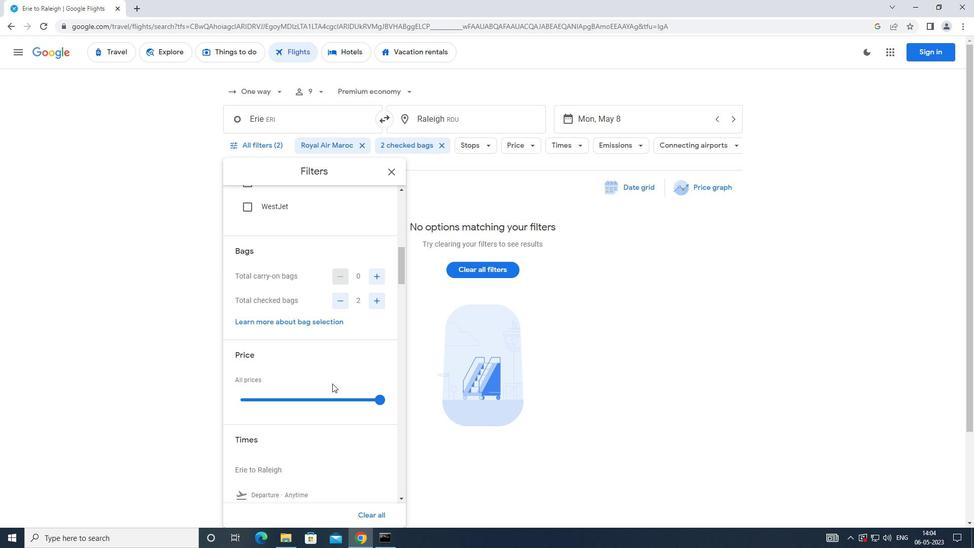 
Action: Mouse moved to (241, 415)
Screenshot: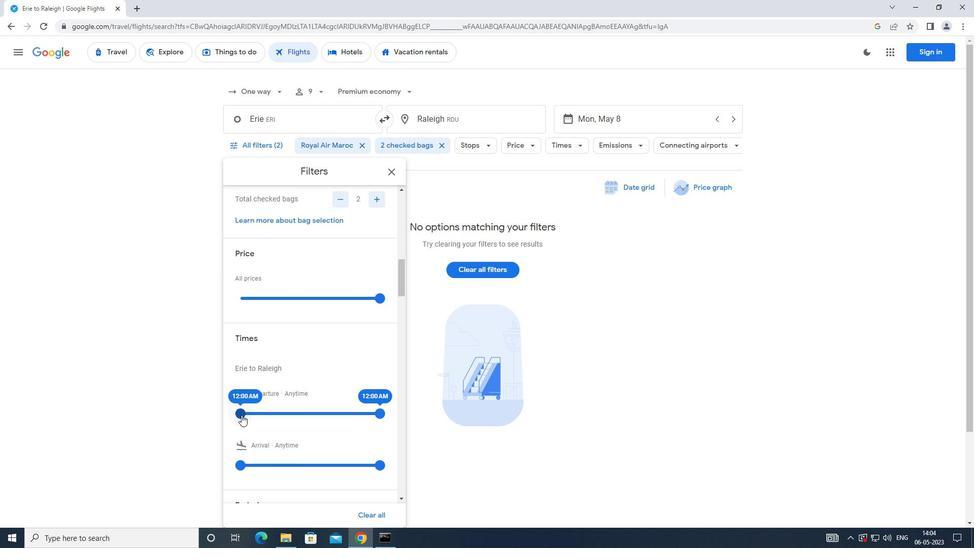 
Action: Mouse pressed left at (241, 415)
Screenshot: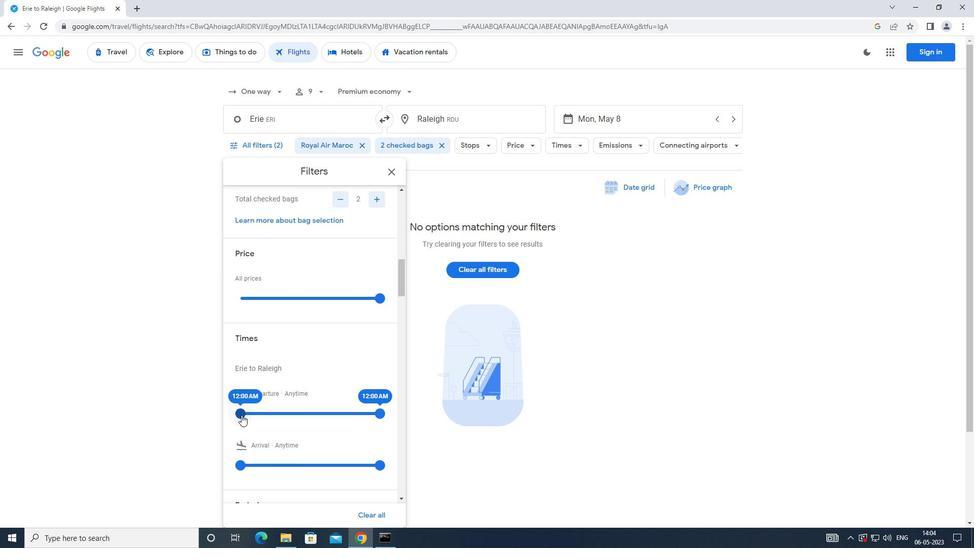 
Action: Mouse moved to (378, 413)
Screenshot: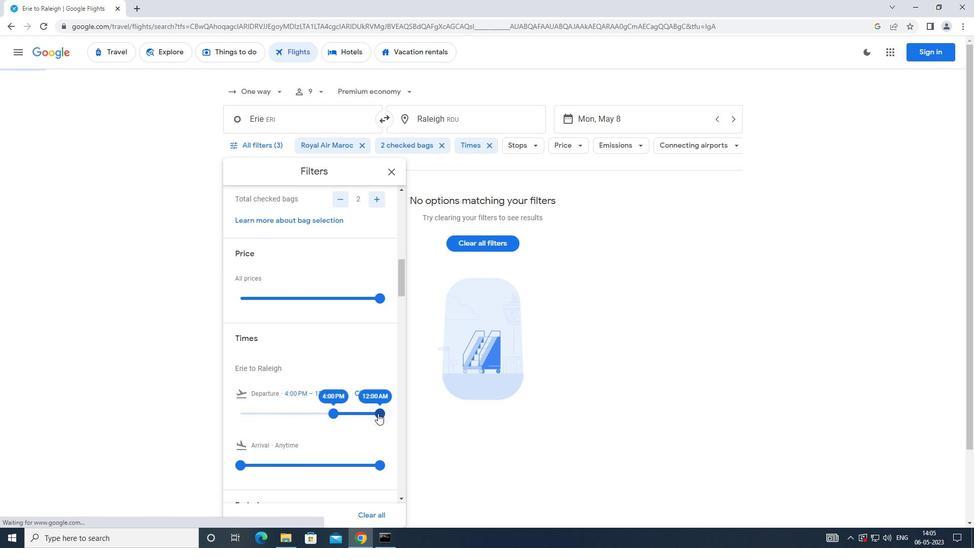 
Action: Mouse pressed left at (378, 413)
Screenshot: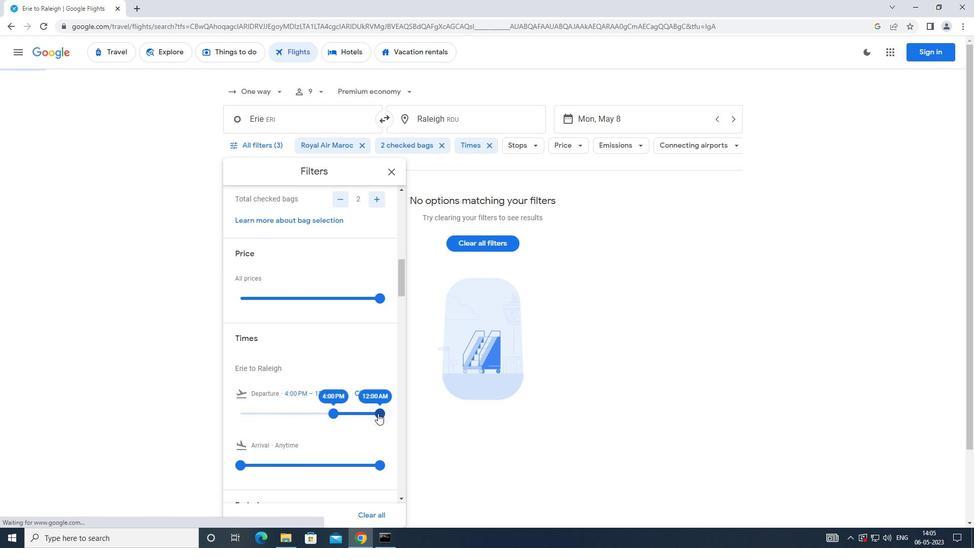 
Action: Mouse moved to (281, 409)
Screenshot: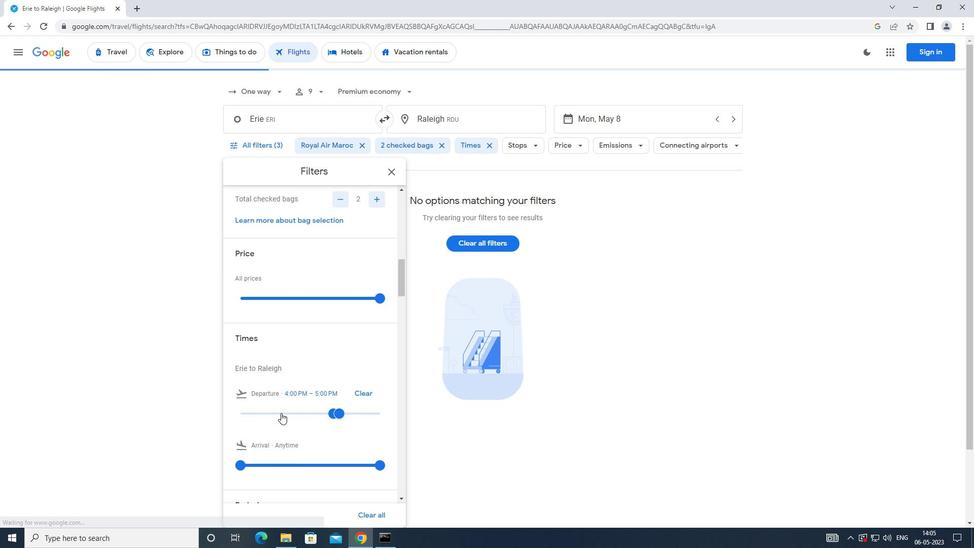 
